 Task: Check our board.
Action: Mouse moved to (842, 557)
Screenshot: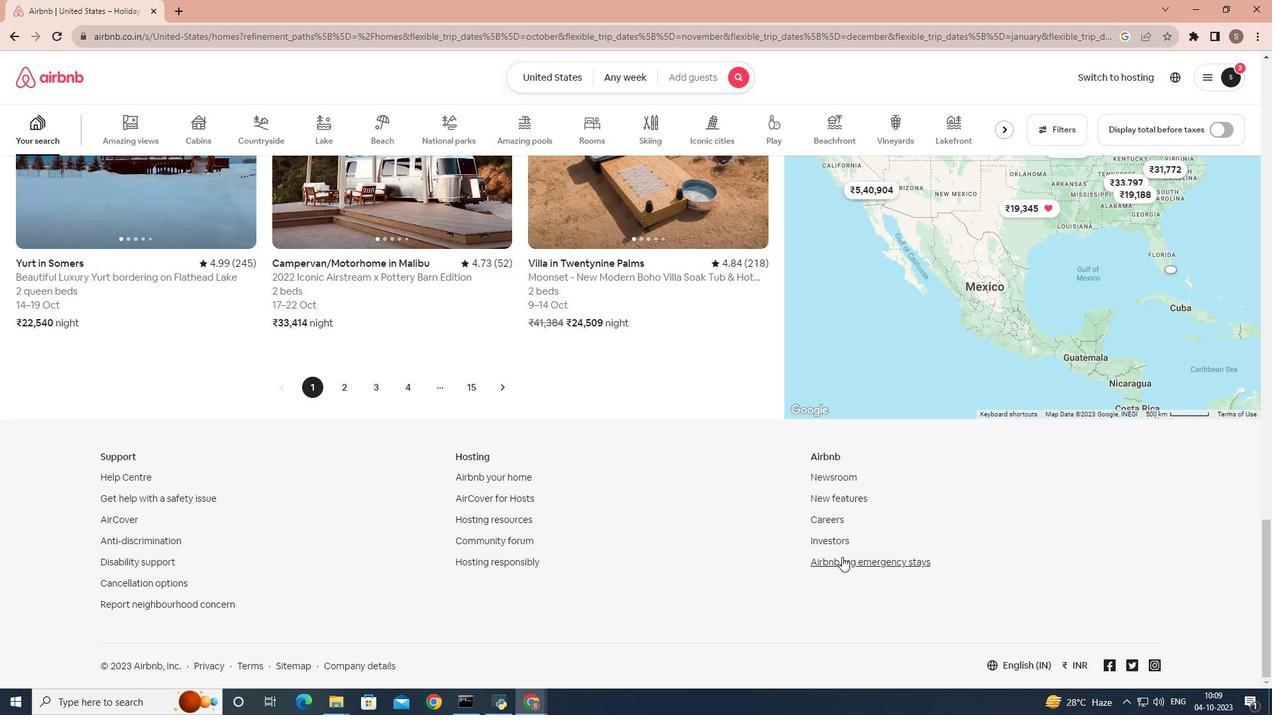 
Action: Mouse pressed left at (842, 557)
Screenshot: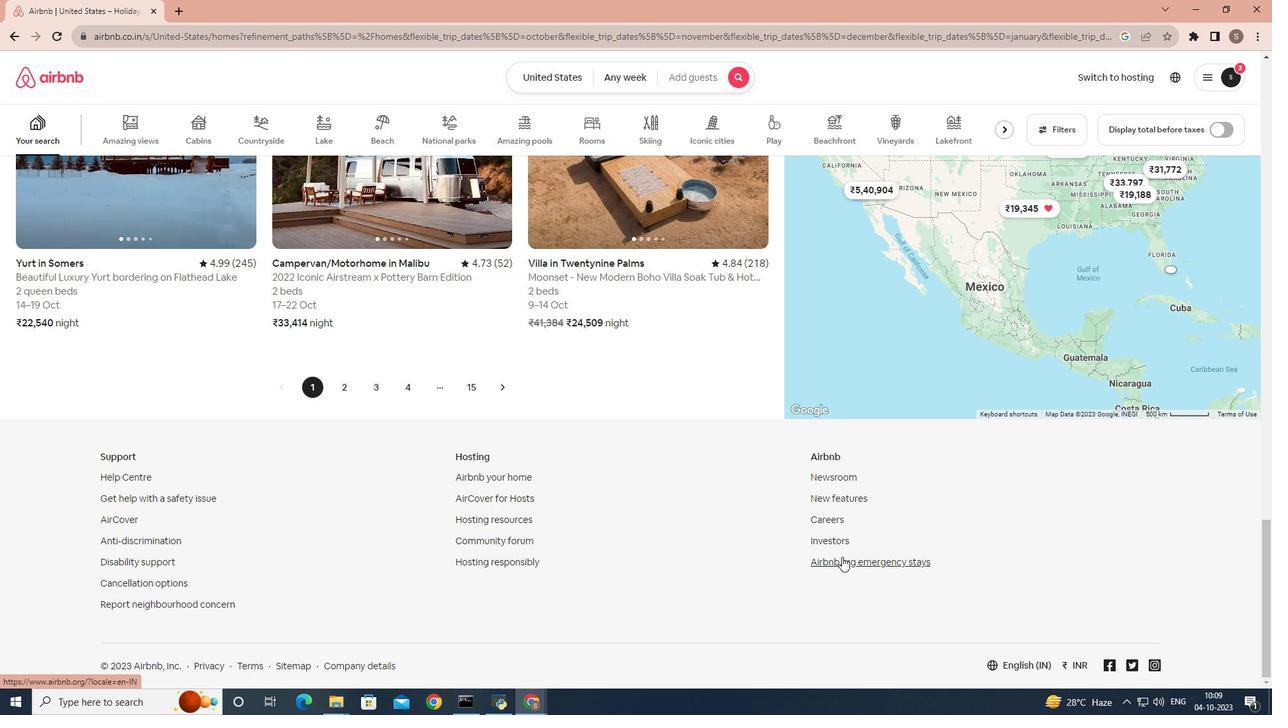 
Action: Mouse moved to (929, 254)
Screenshot: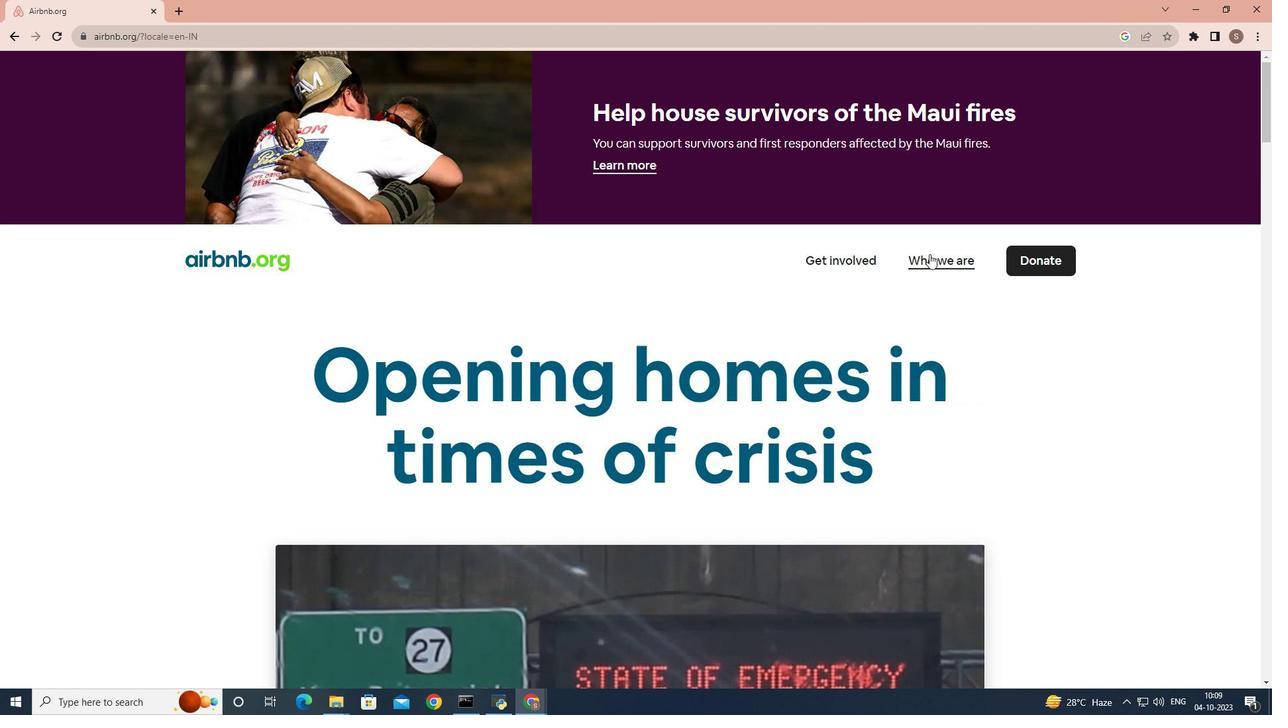 
Action: Mouse pressed left at (929, 254)
Screenshot: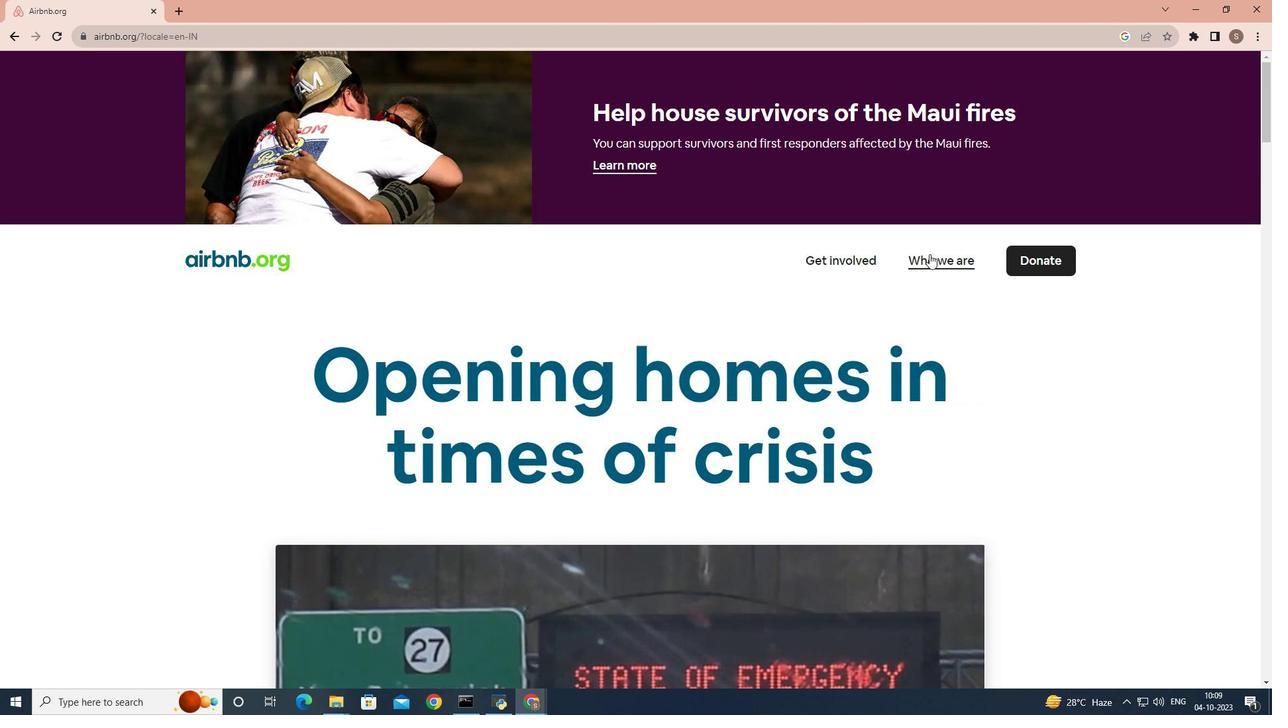 
Action: Mouse moved to (381, 433)
Screenshot: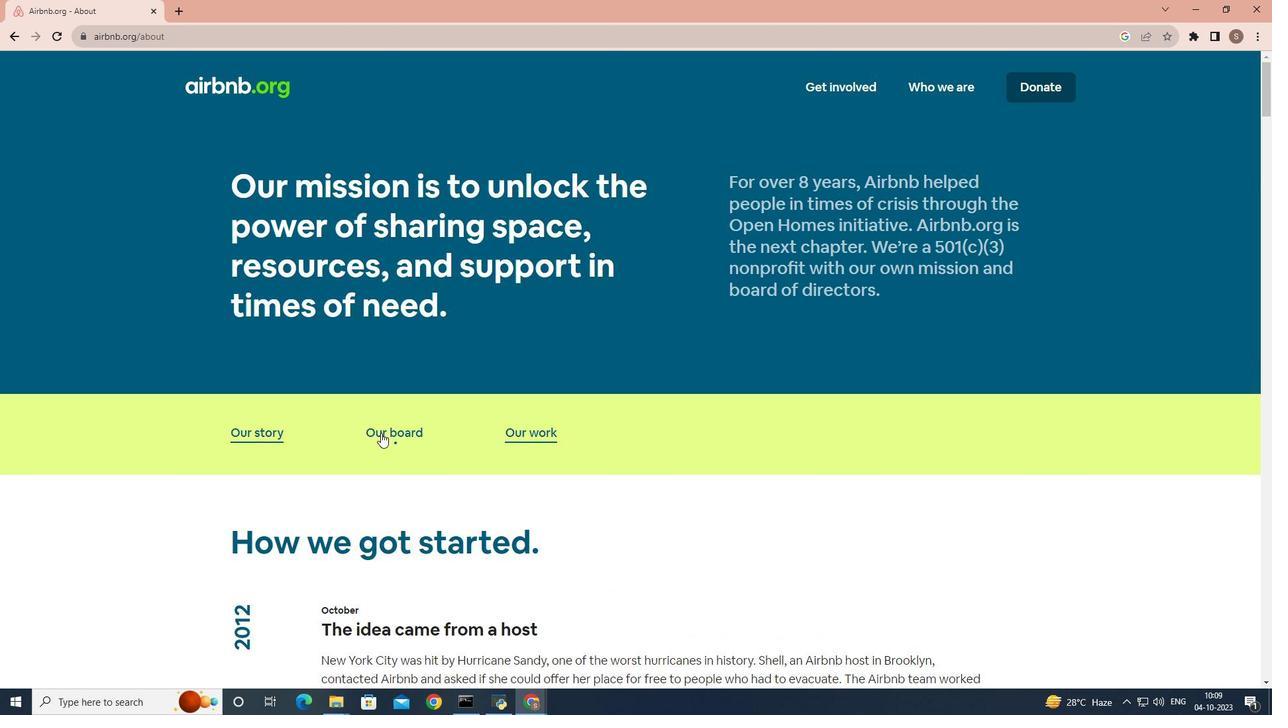 
Action: Mouse pressed left at (381, 433)
Screenshot: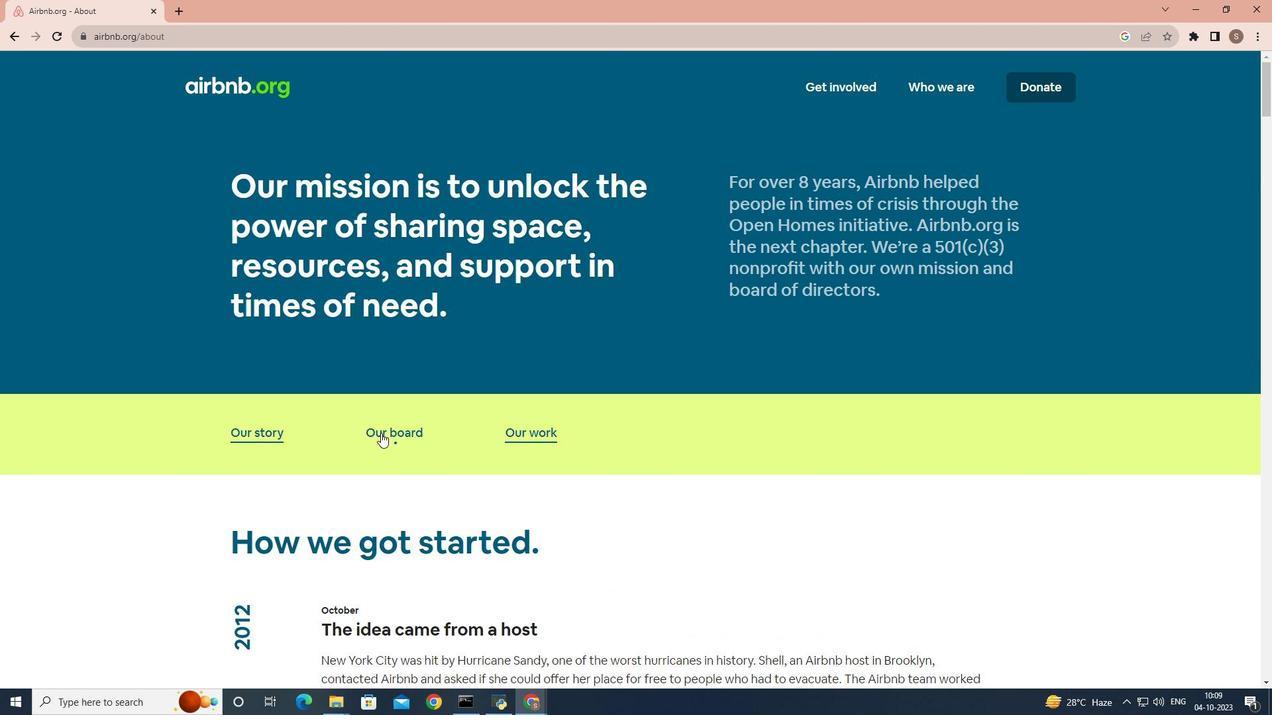 
Action: Mouse scrolled (381, 432) with delta (0, 0)
Screenshot: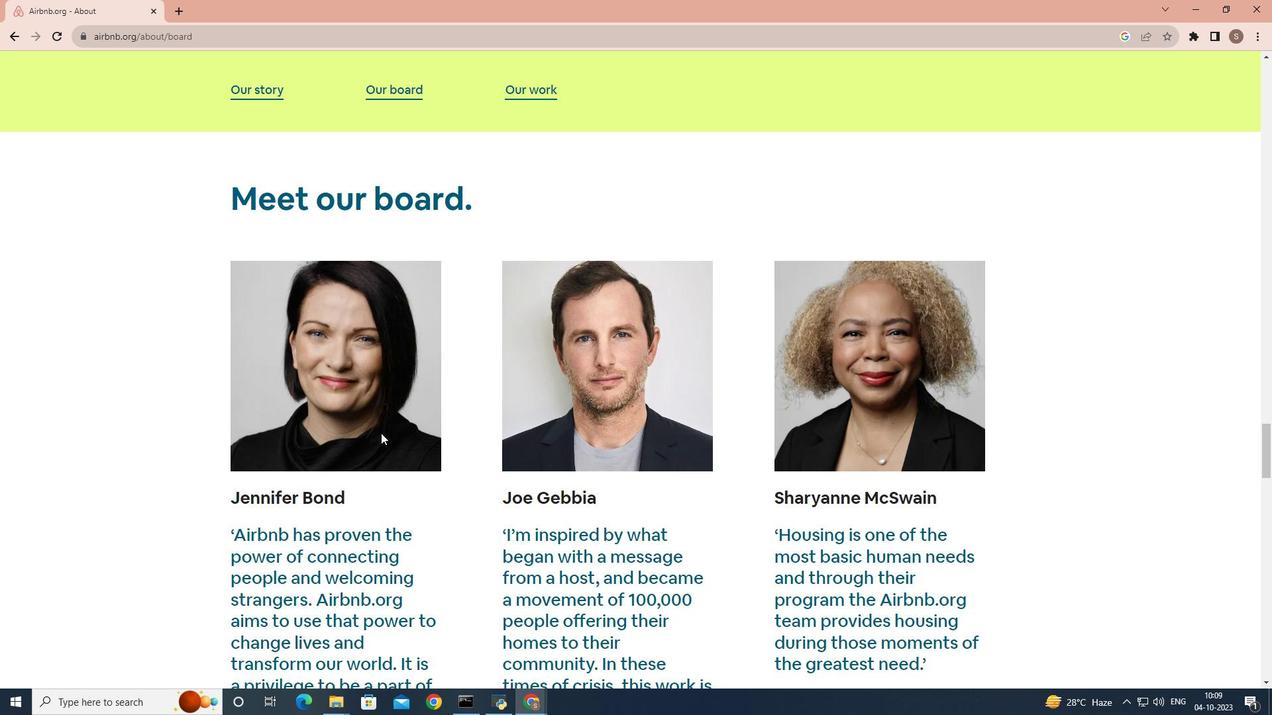 
Action: Mouse scrolled (381, 432) with delta (0, 0)
Screenshot: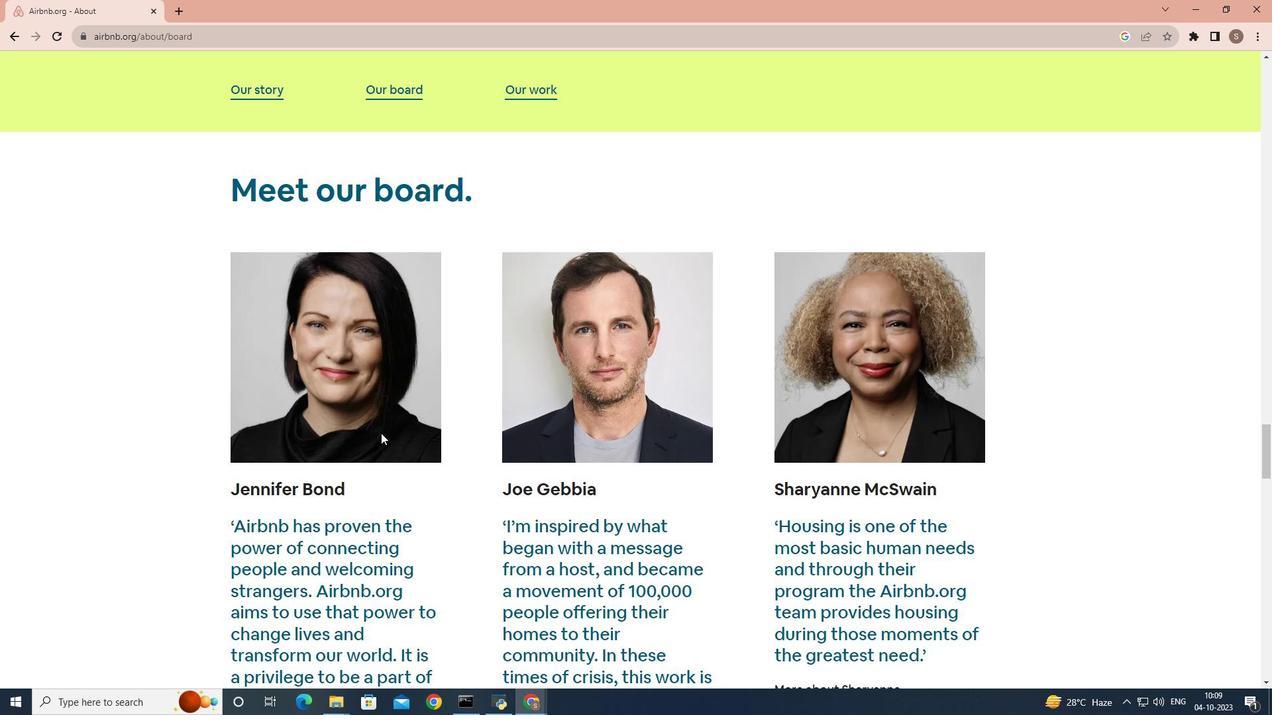 
Action: Mouse scrolled (381, 432) with delta (0, 0)
Screenshot: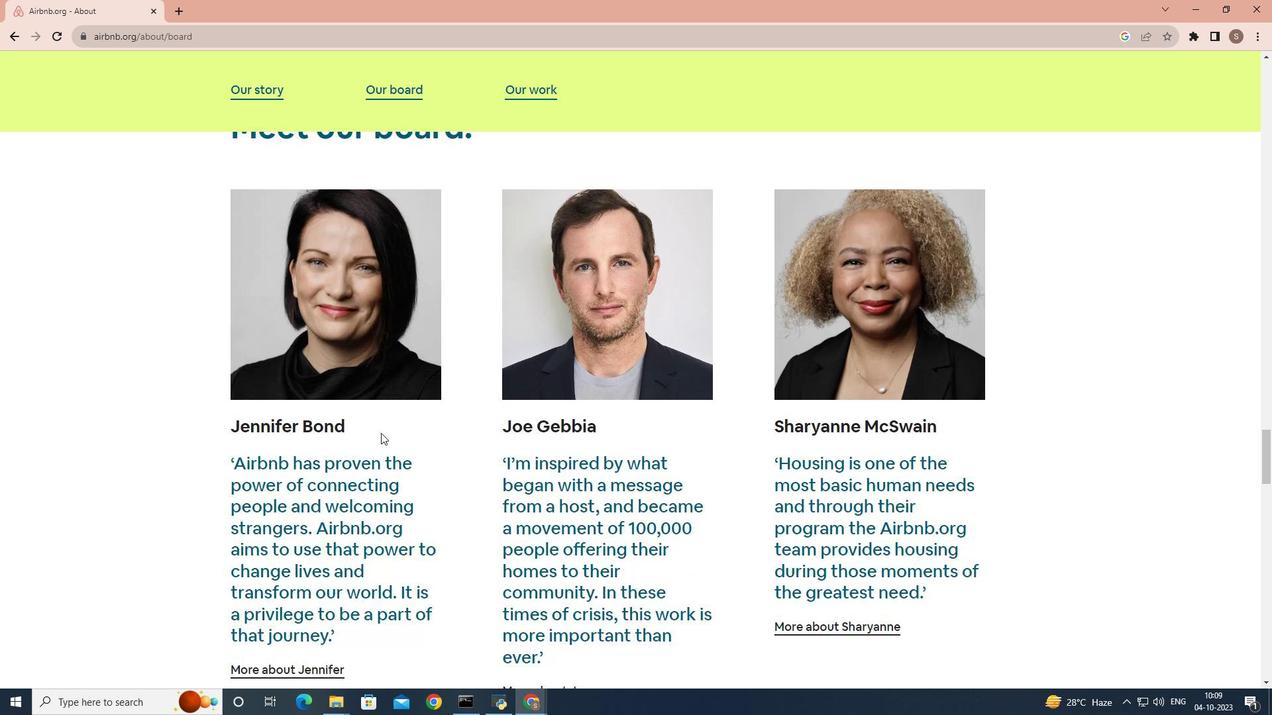 
Action: Mouse scrolled (381, 432) with delta (0, 0)
Screenshot: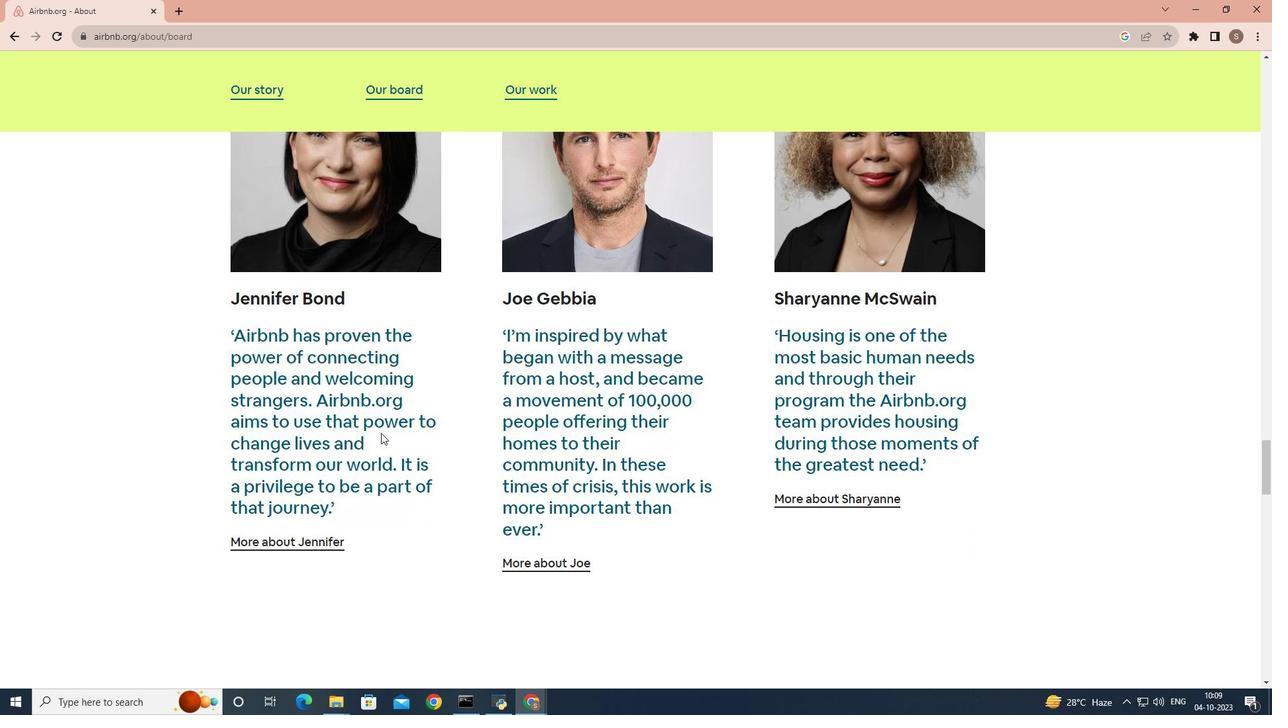 
Action: Mouse scrolled (381, 432) with delta (0, 0)
Screenshot: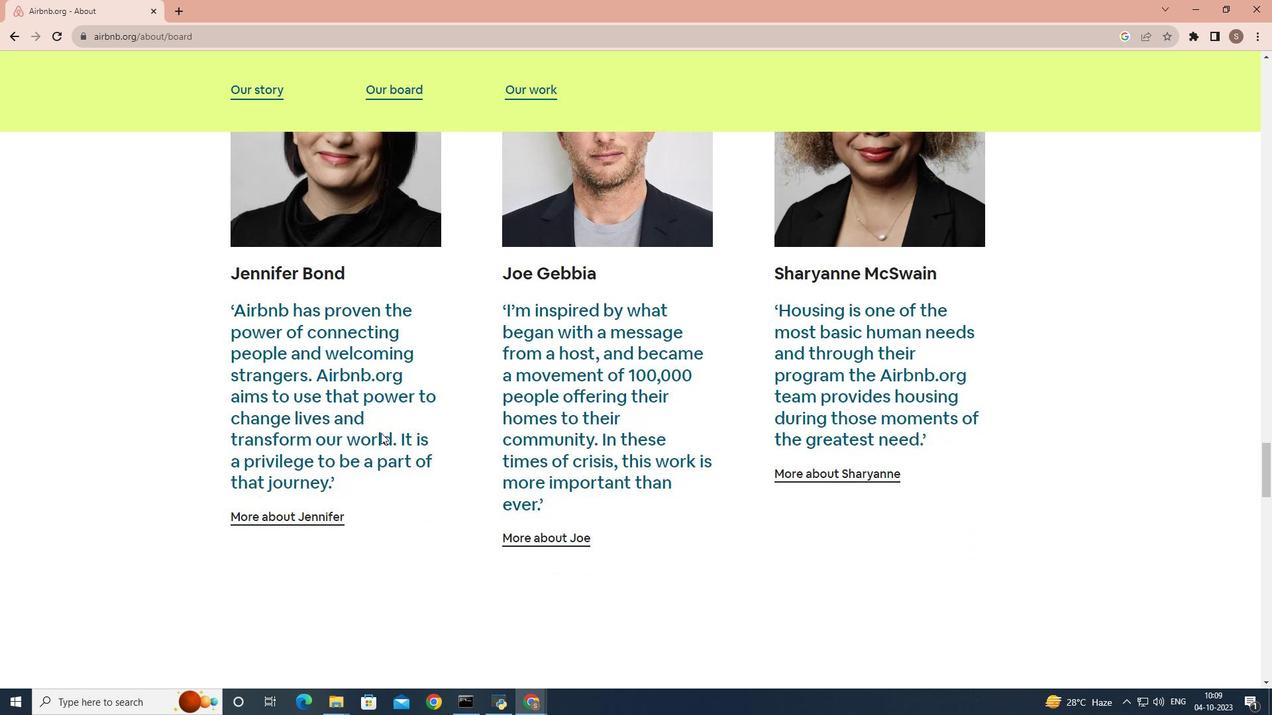 
Action: Mouse scrolled (381, 432) with delta (0, 0)
Screenshot: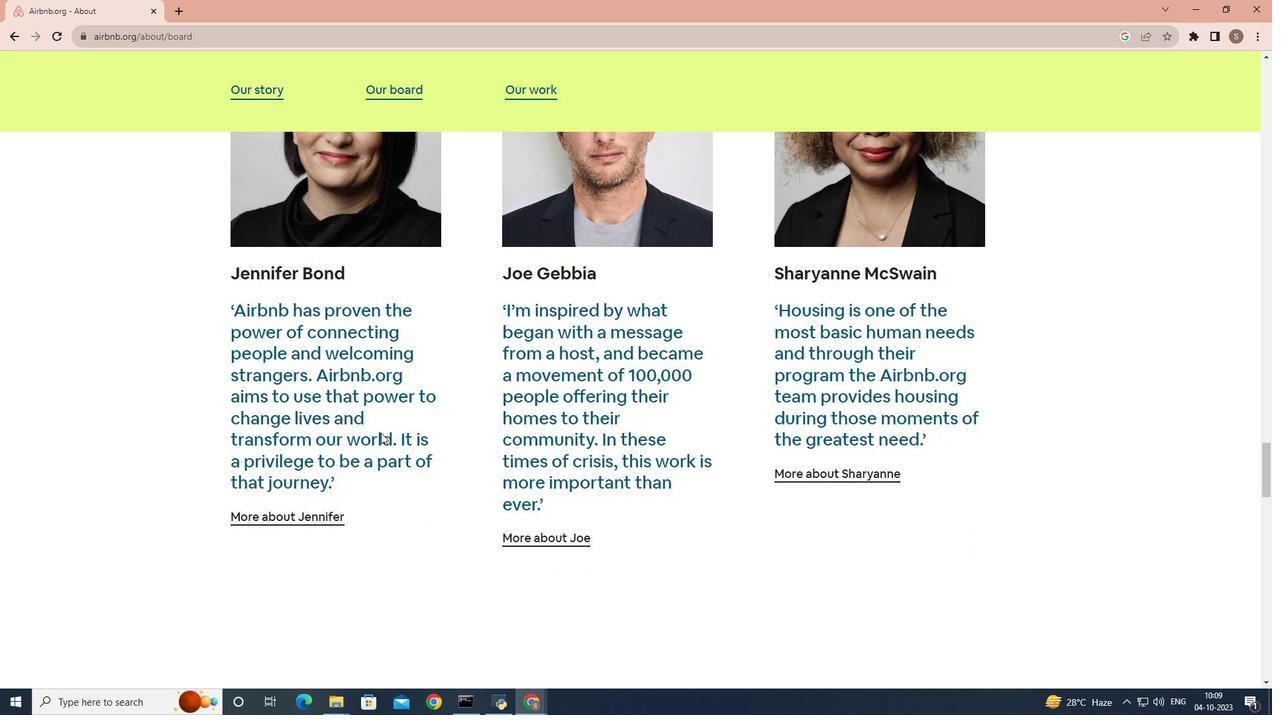 
Action: Mouse scrolled (381, 432) with delta (0, 0)
Screenshot: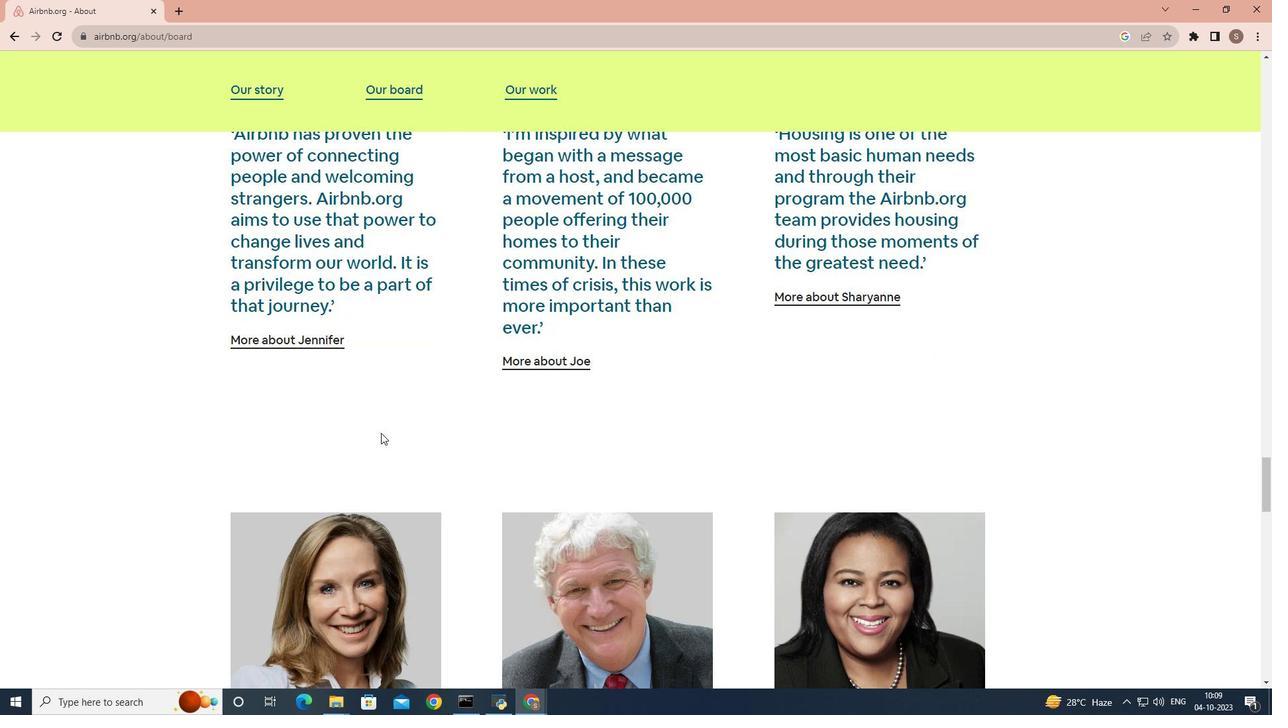 
Action: Mouse scrolled (381, 432) with delta (0, 0)
Screenshot: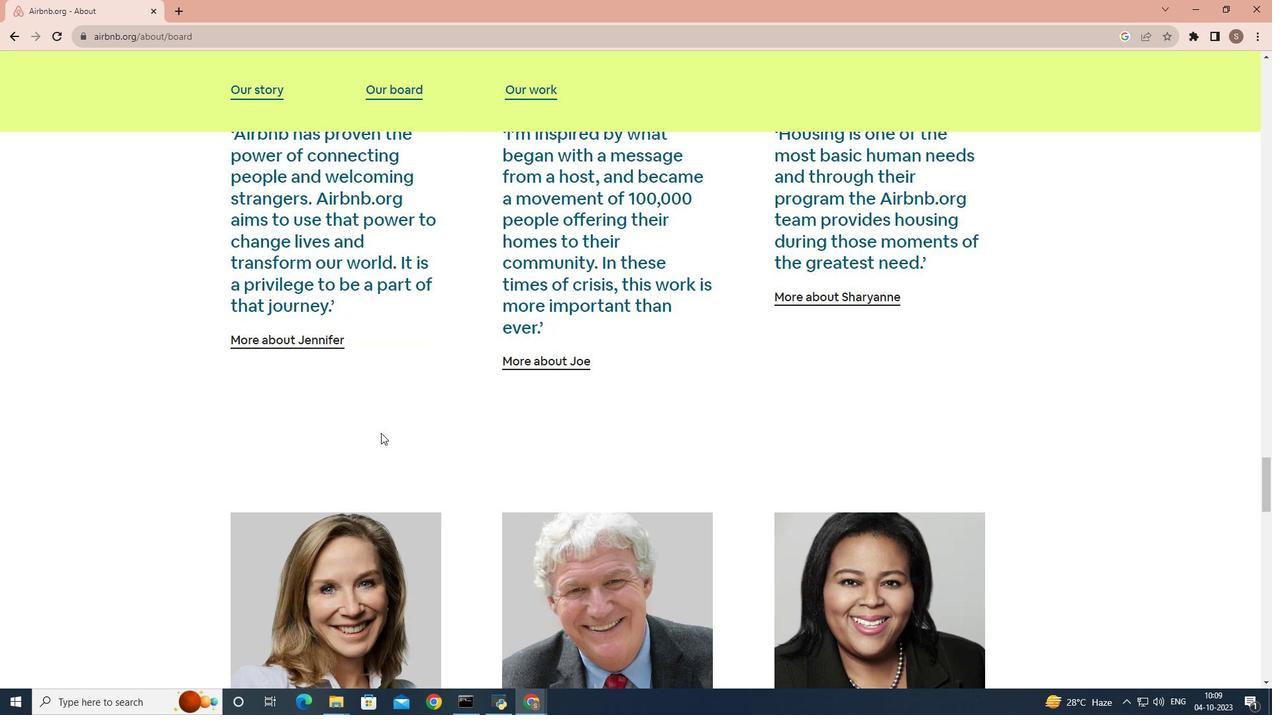 
Action: Mouse scrolled (381, 432) with delta (0, 0)
Screenshot: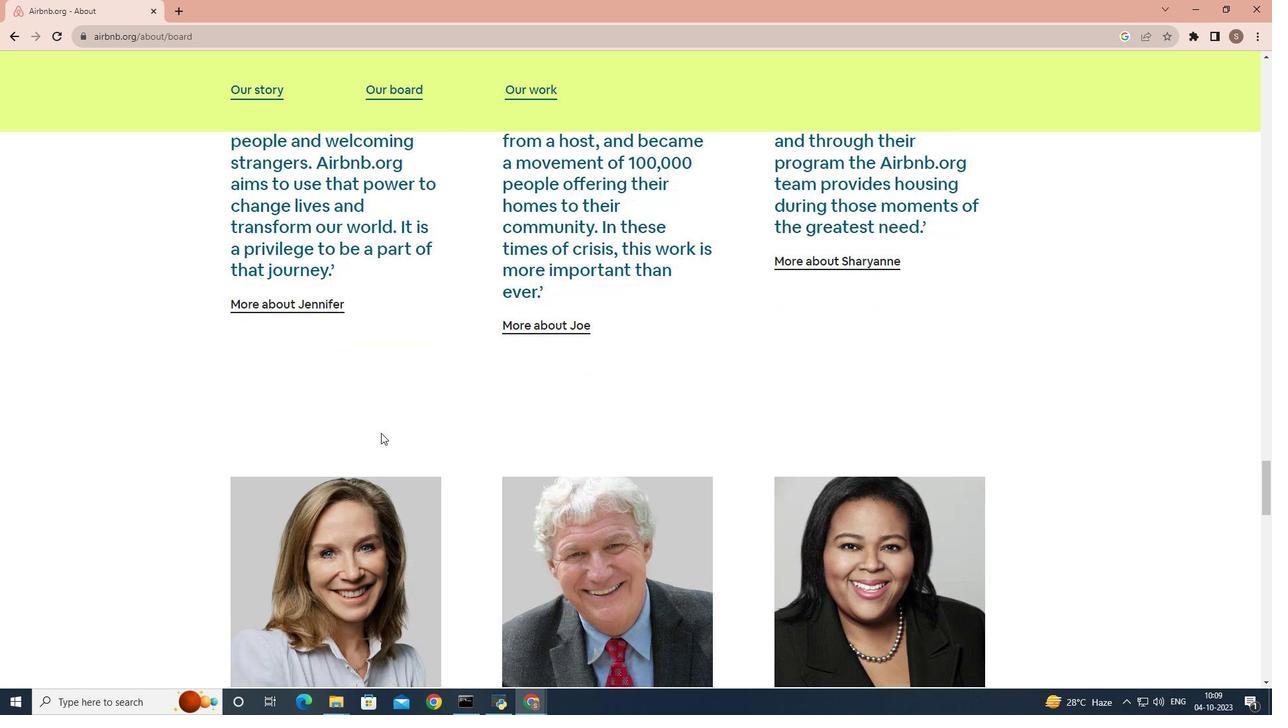 
Action: Mouse scrolled (381, 432) with delta (0, 0)
Screenshot: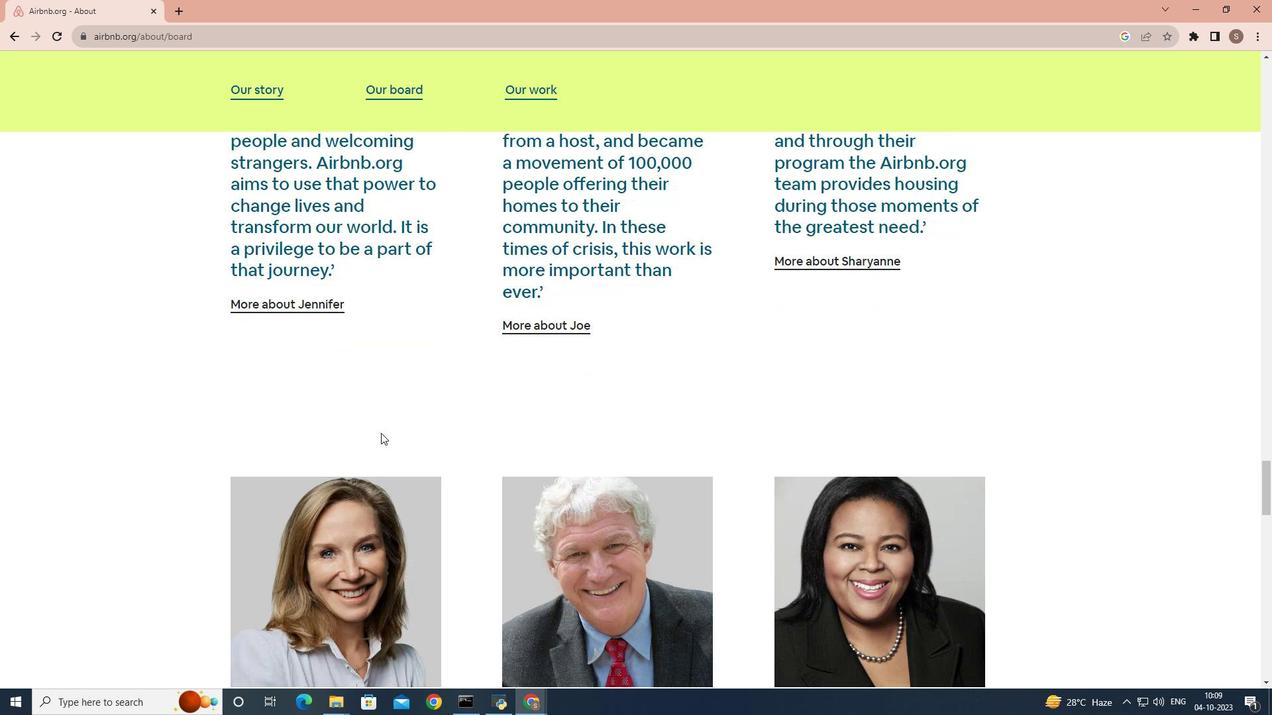 
Action: Mouse scrolled (381, 432) with delta (0, 0)
Screenshot: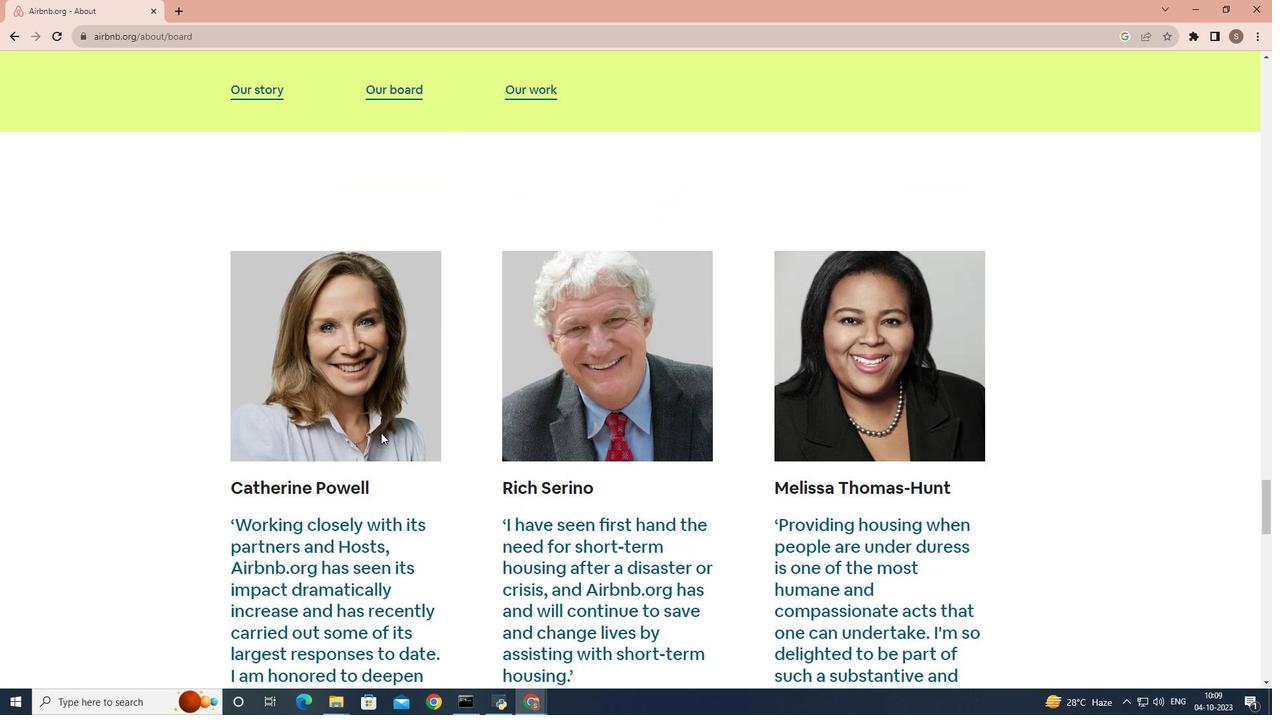 
Action: Mouse scrolled (381, 432) with delta (0, 0)
Screenshot: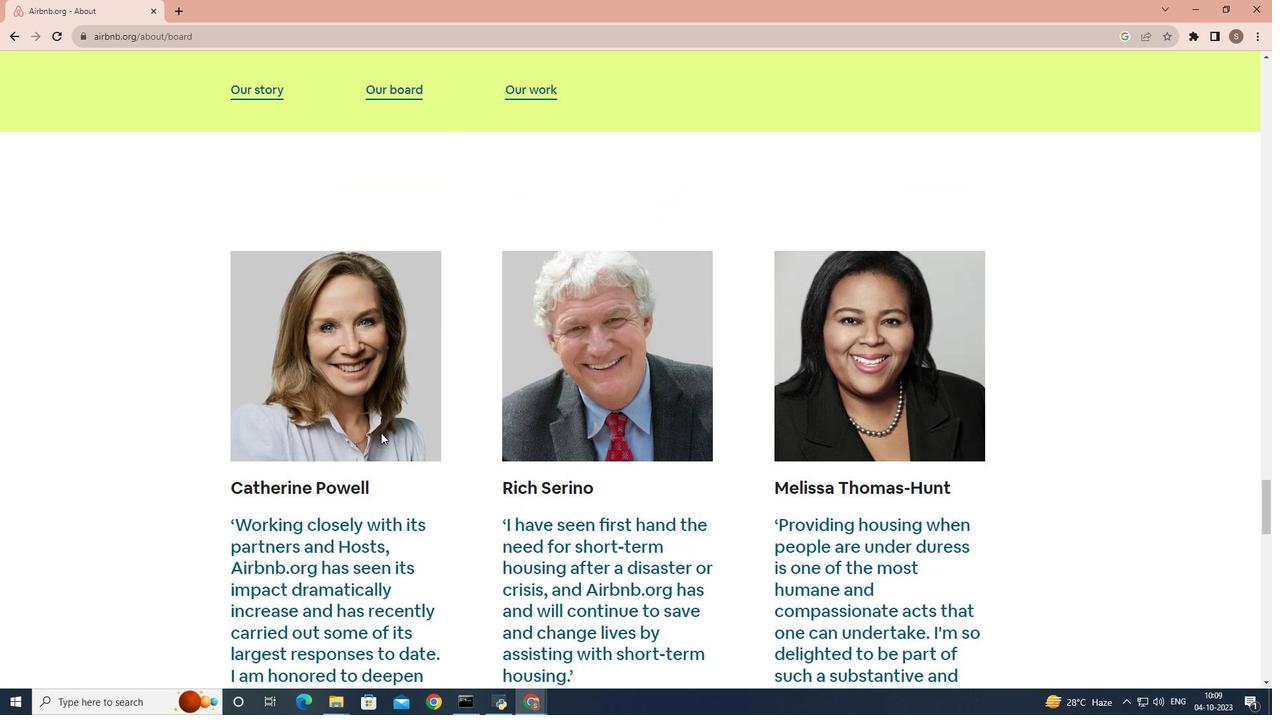 
Action: Mouse scrolled (381, 432) with delta (0, 0)
Screenshot: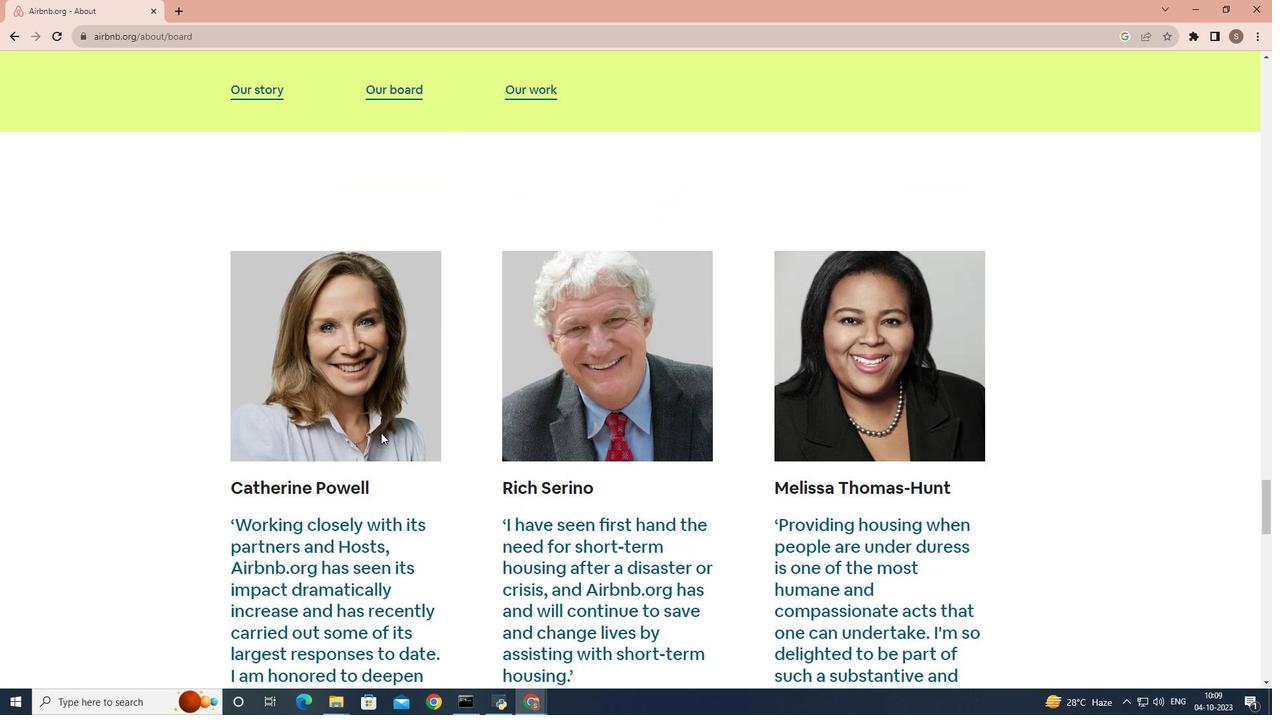 
Action: Mouse scrolled (381, 432) with delta (0, 0)
Screenshot: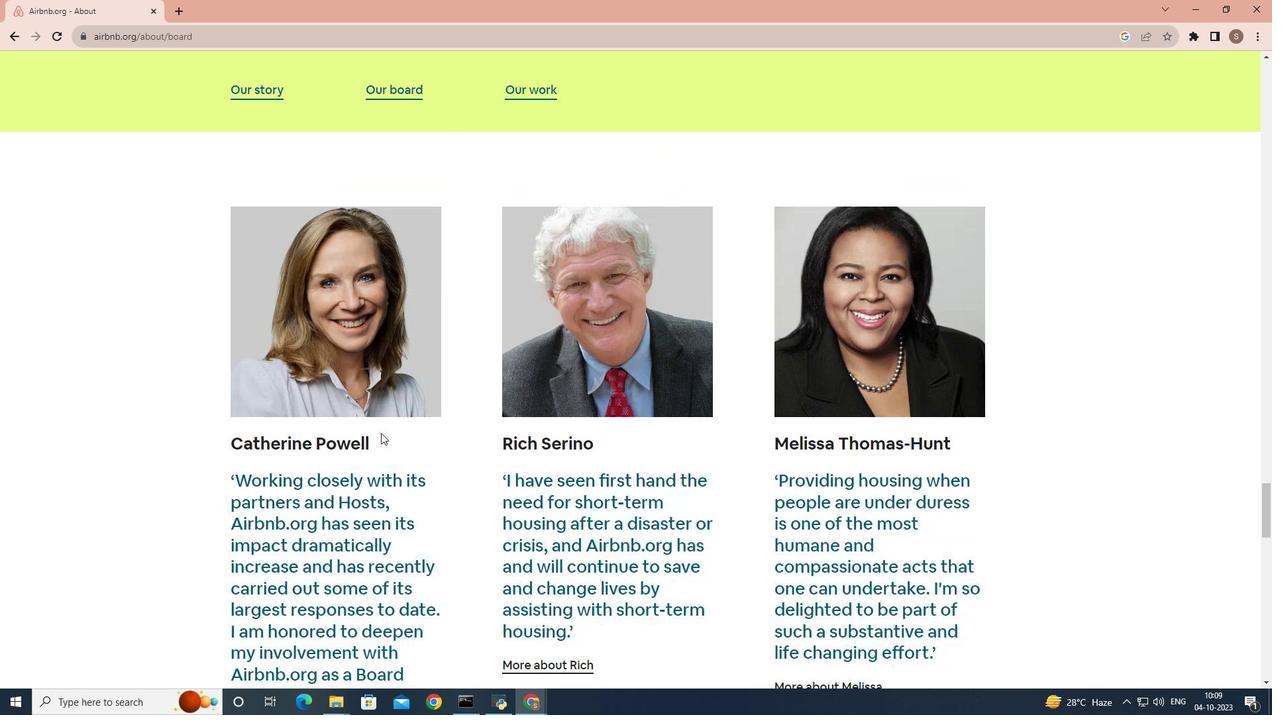 
Action: Mouse scrolled (381, 432) with delta (0, 0)
Screenshot: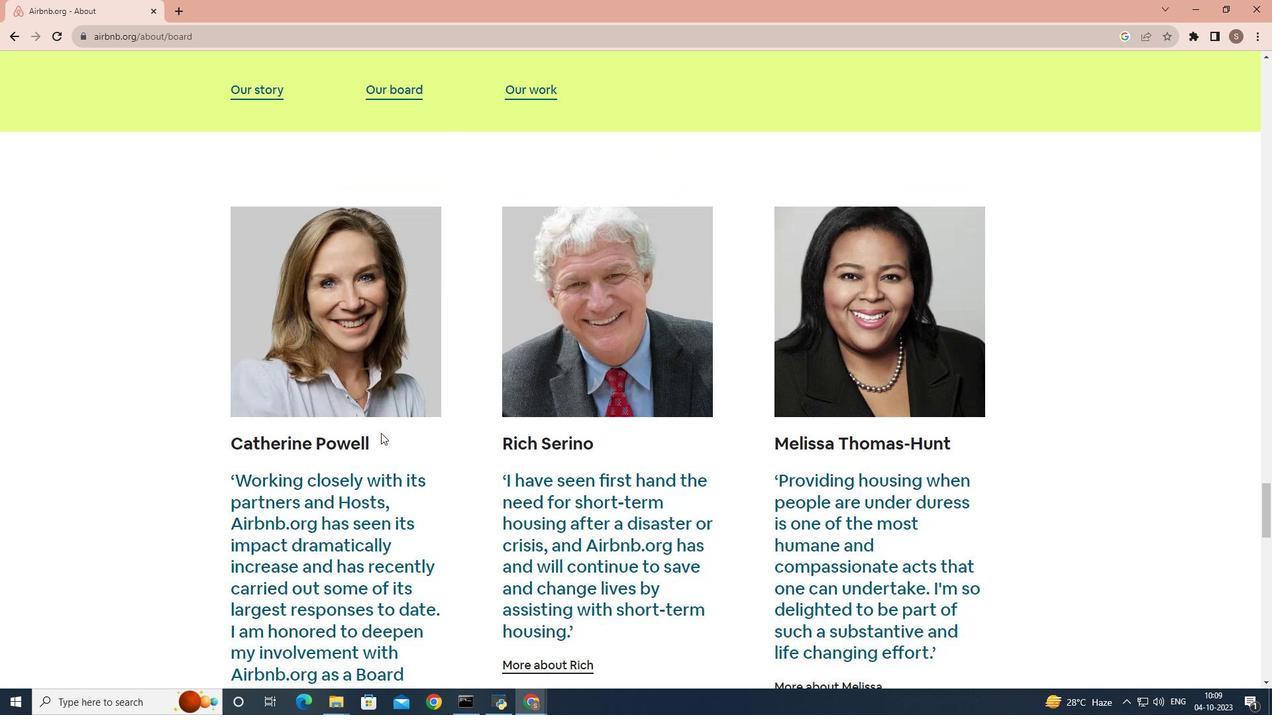 
Action: Mouse scrolled (381, 432) with delta (0, 0)
Screenshot: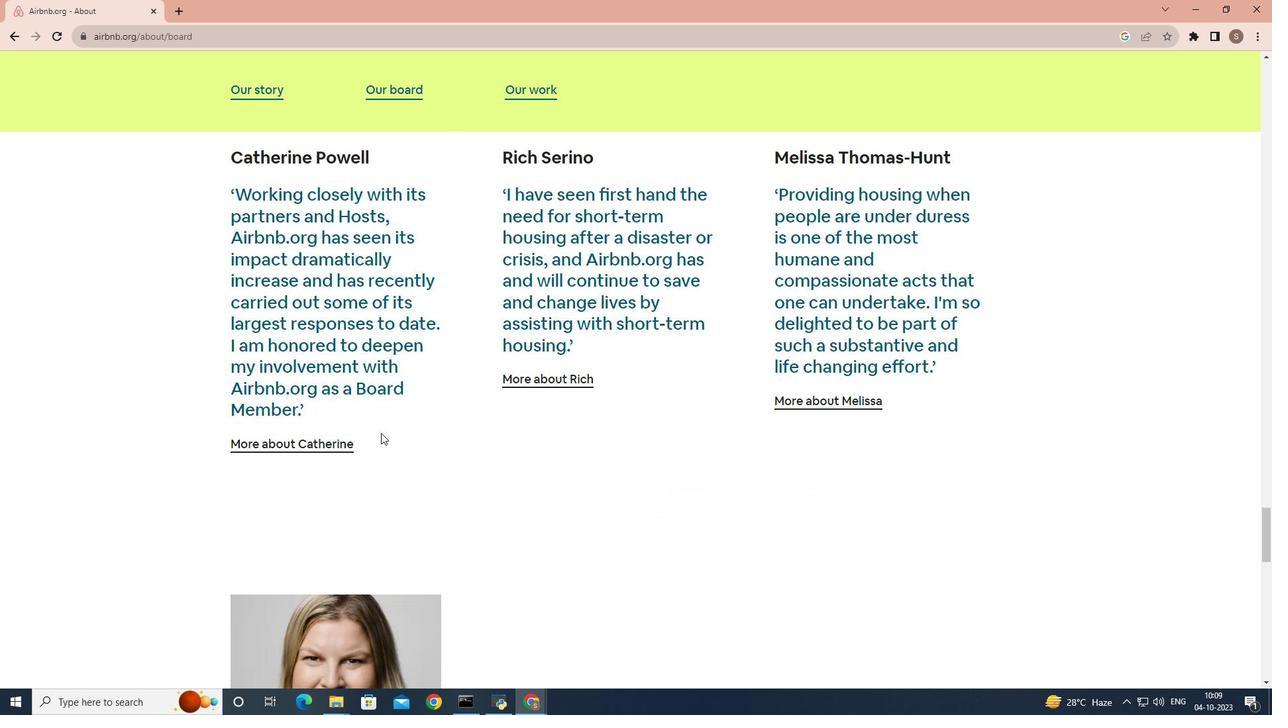 
Action: Mouse scrolled (381, 432) with delta (0, 0)
Screenshot: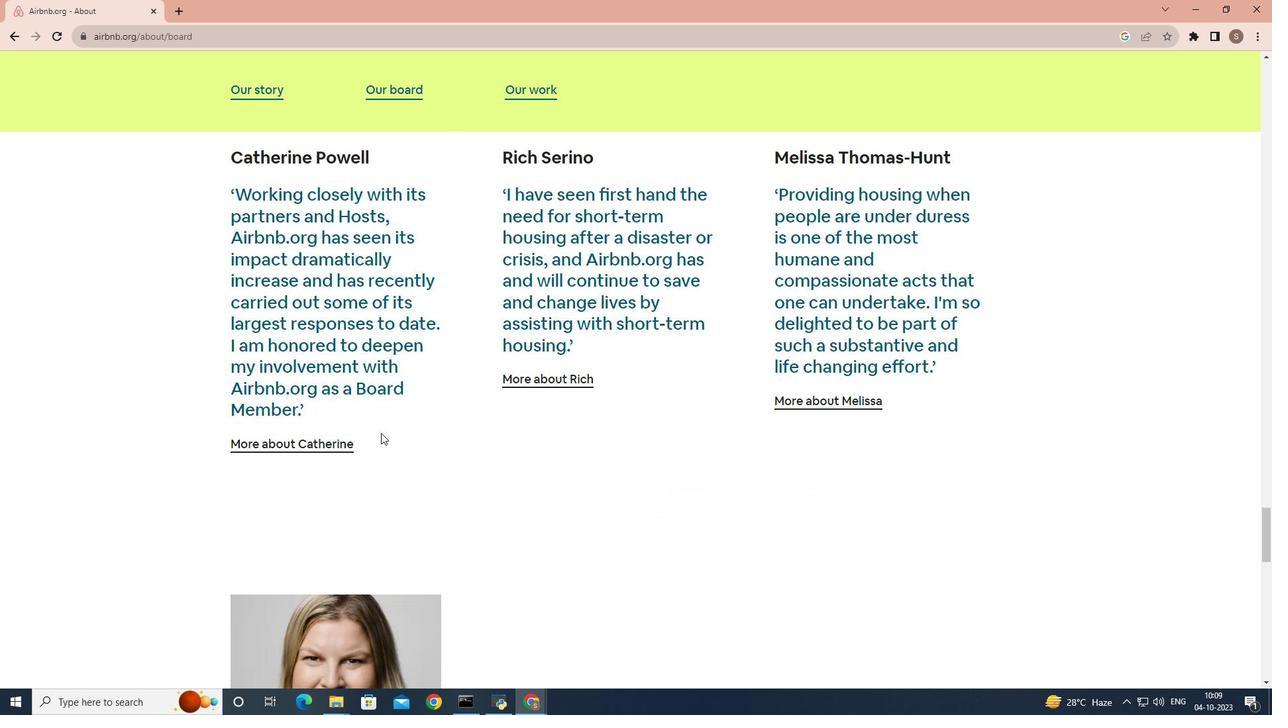 
Action: Mouse scrolled (381, 432) with delta (0, 0)
Screenshot: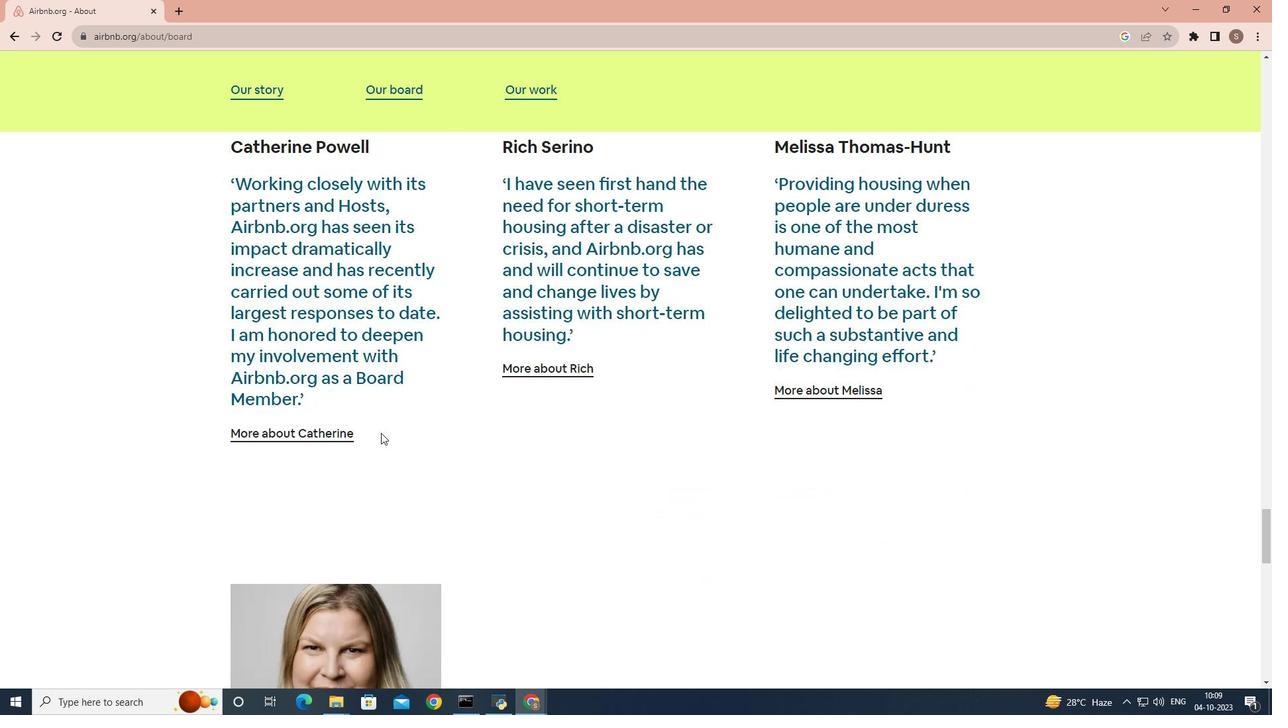 
Action: Mouse scrolled (381, 432) with delta (0, 0)
Screenshot: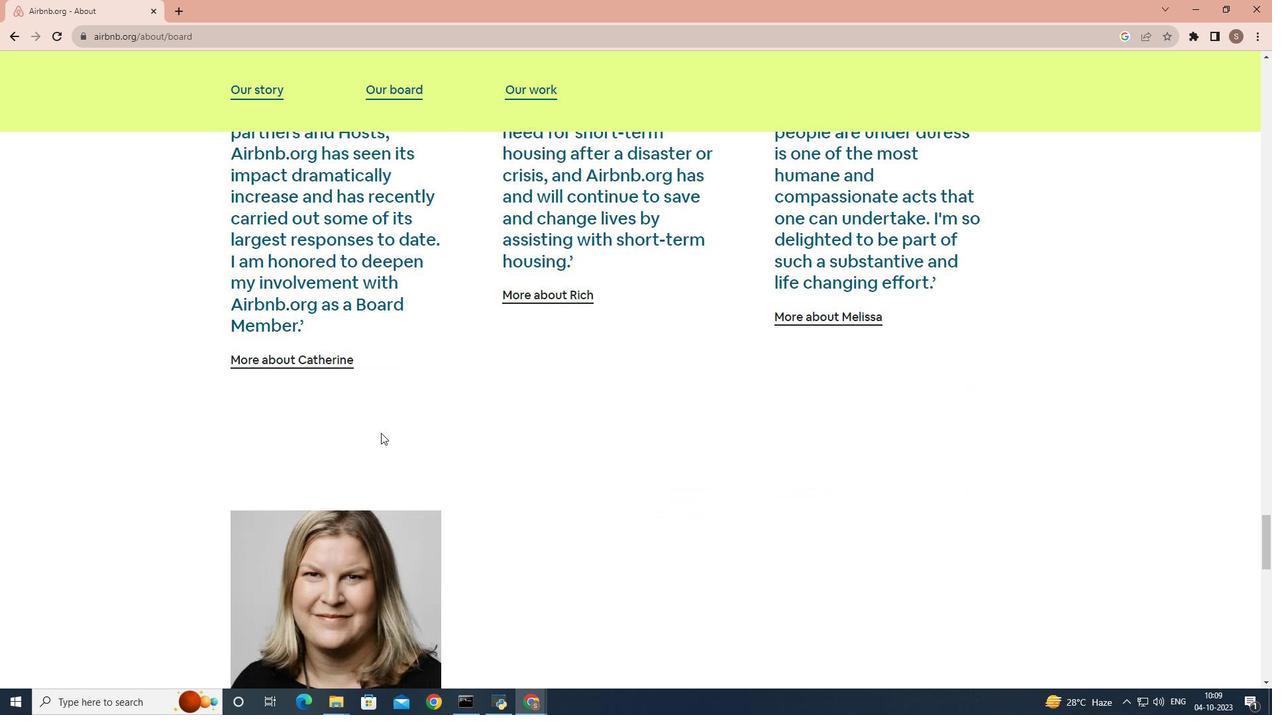 
Action: Mouse scrolled (381, 432) with delta (0, 0)
Screenshot: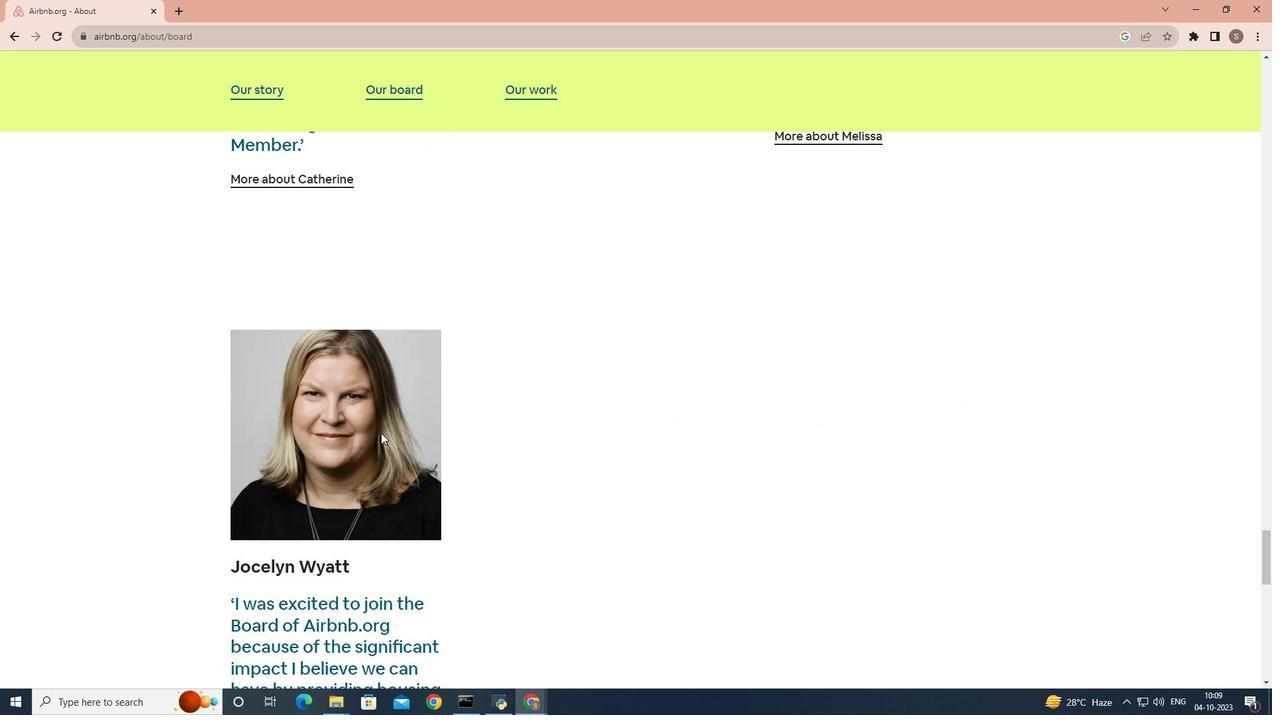 
Action: Mouse scrolled (381, 432) with delta (0, 0)
Screenshot: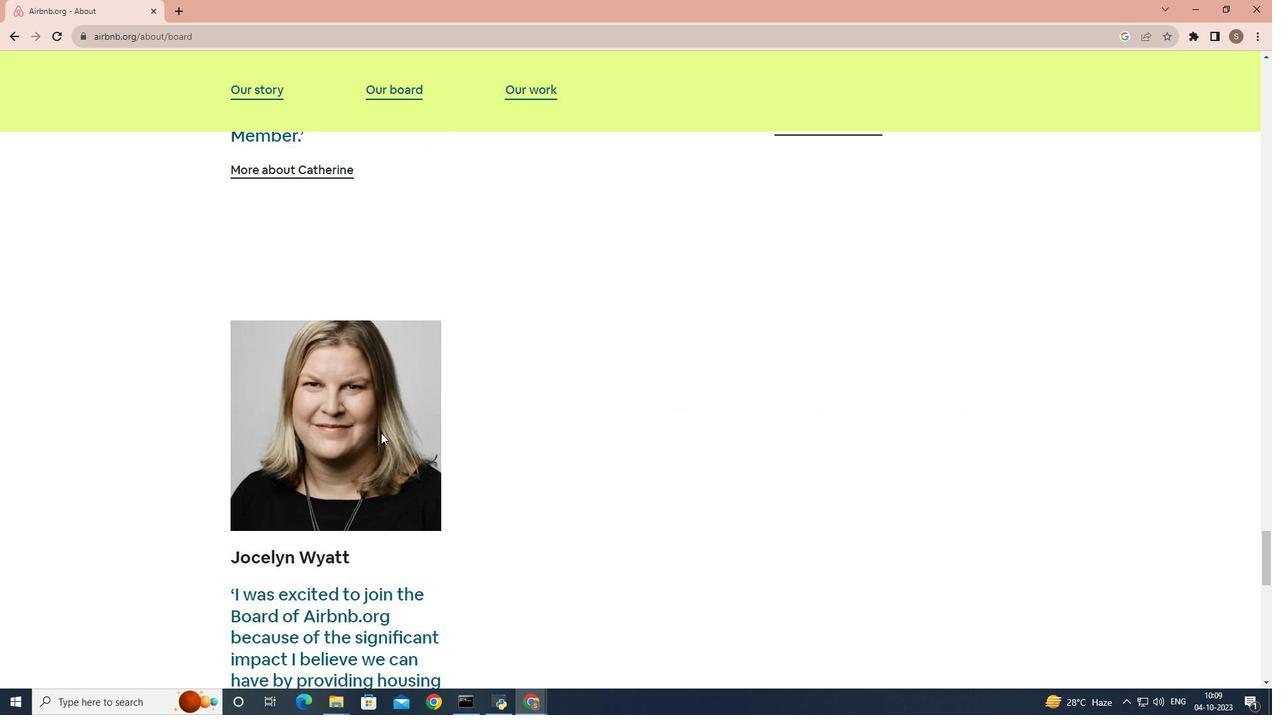 
Action: Mouse scrolled (381, 432) with delta (0, 0)
Screenshot: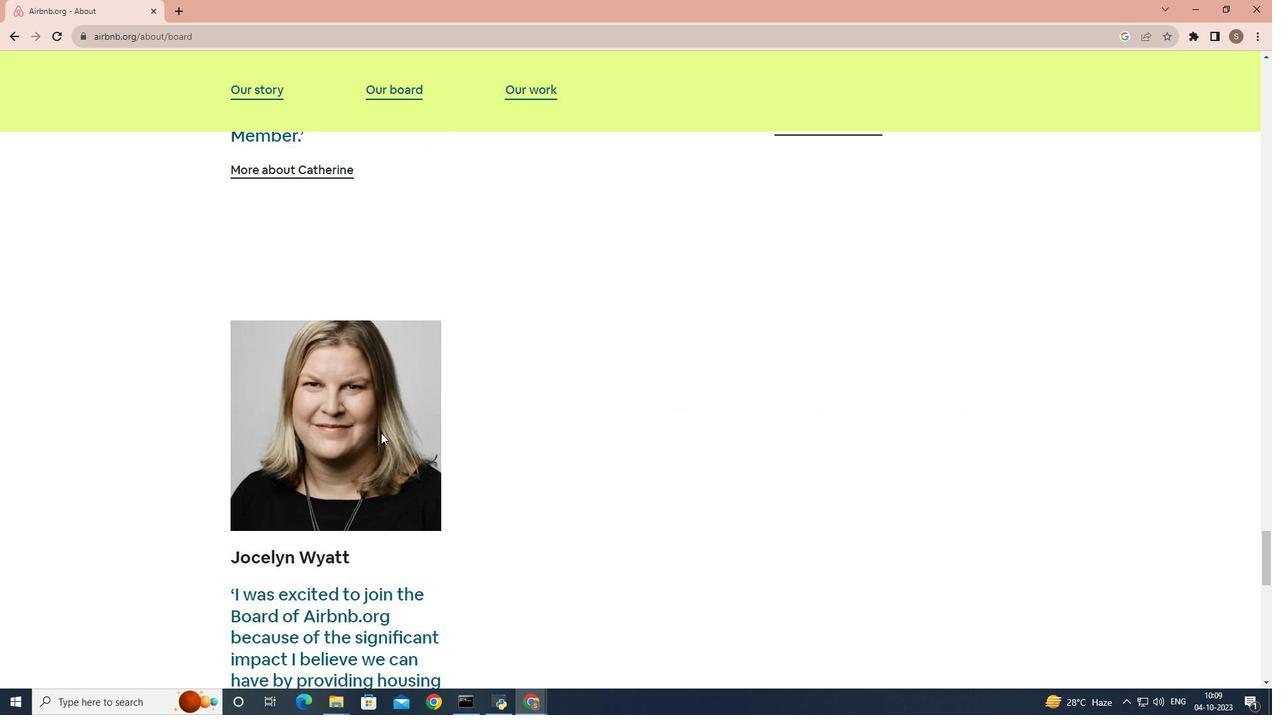 
Action: Mouse scrolled (381, 432) with delta (0, 0)
Screenshot: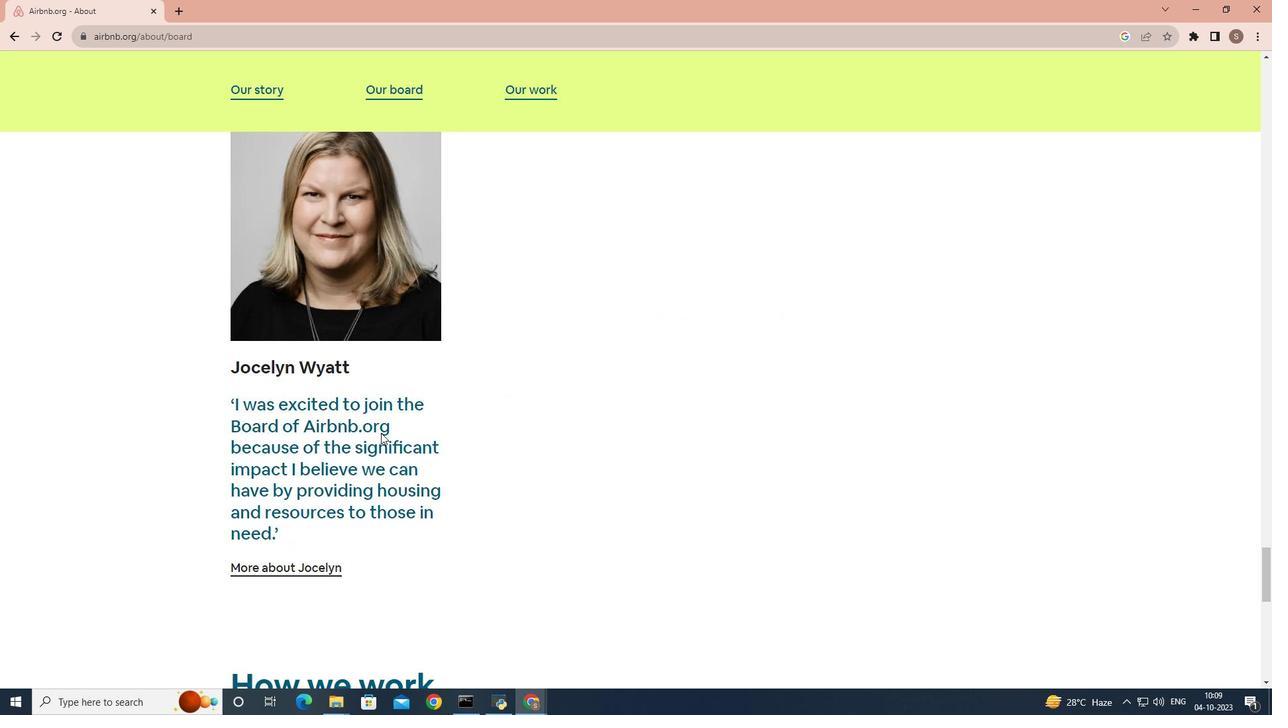 
Action: Mouse scrolled (381, 432) with delta (0, 0)
Screenshot: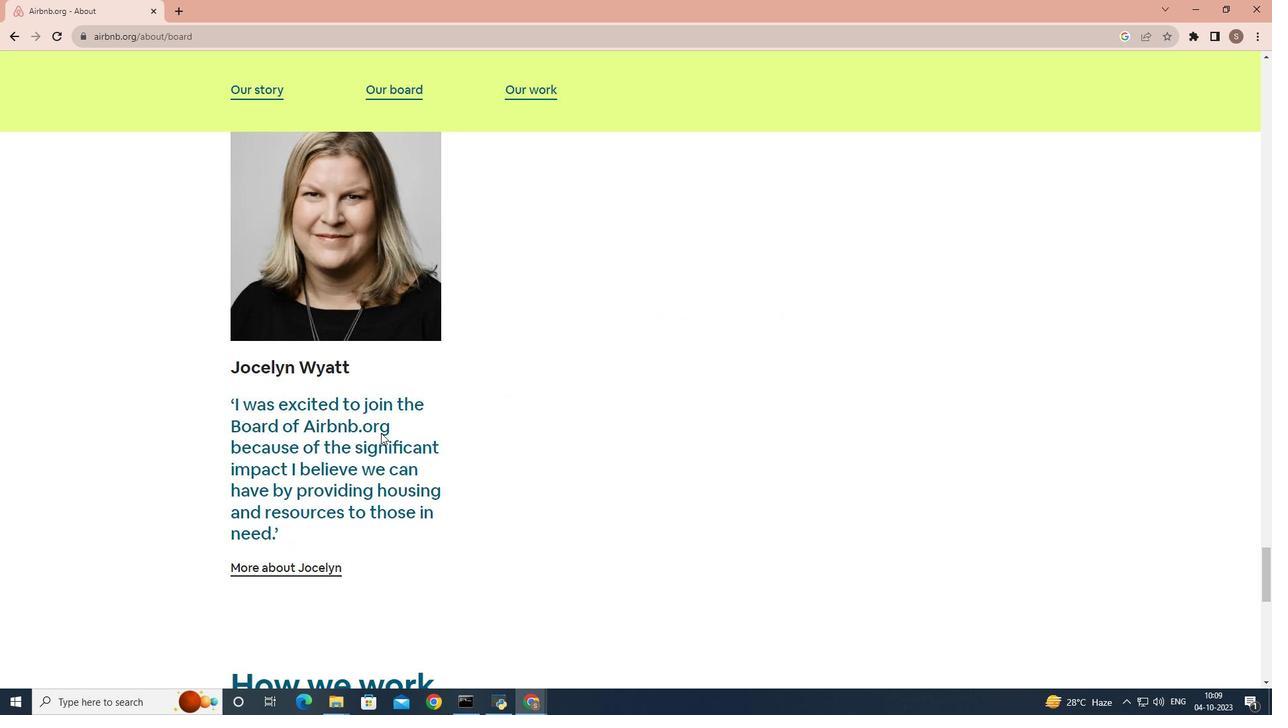 
Action: Mouse scrolled (381, 432) with delta (0, 0)
Screenshot: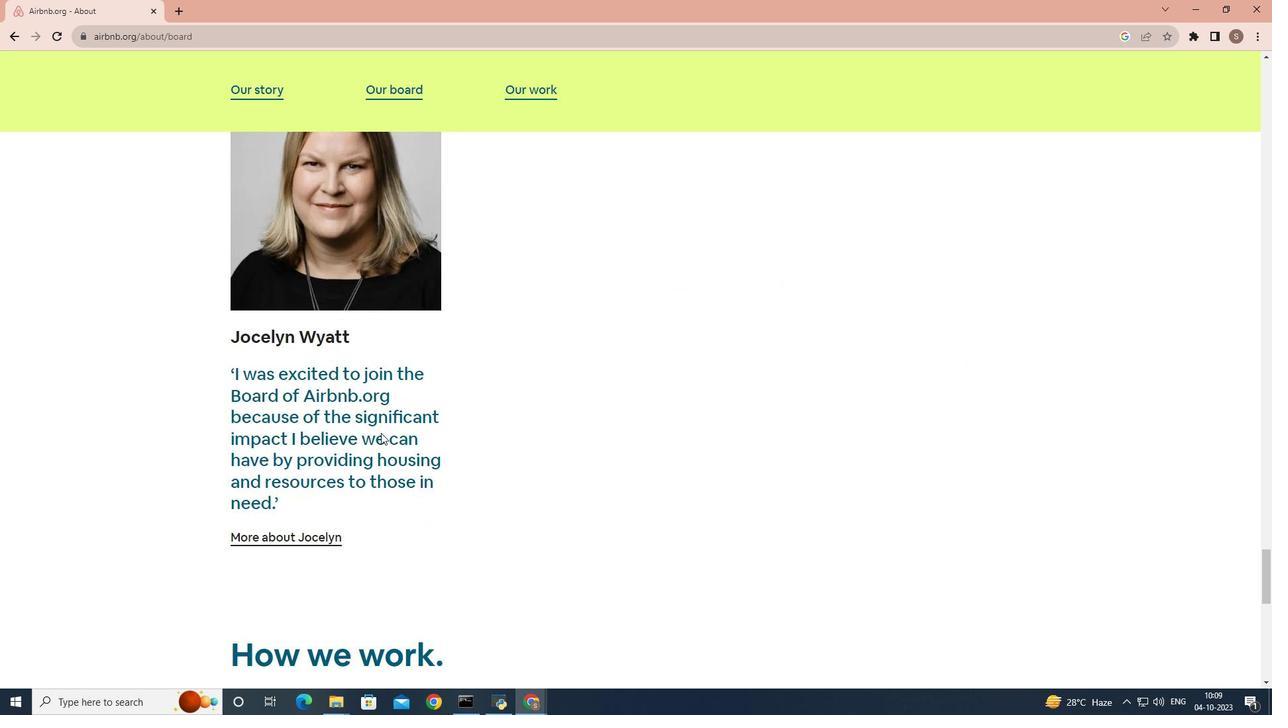 
Action: Mouse scrolled (381, 432) with delta (0, 0)
Screenshot: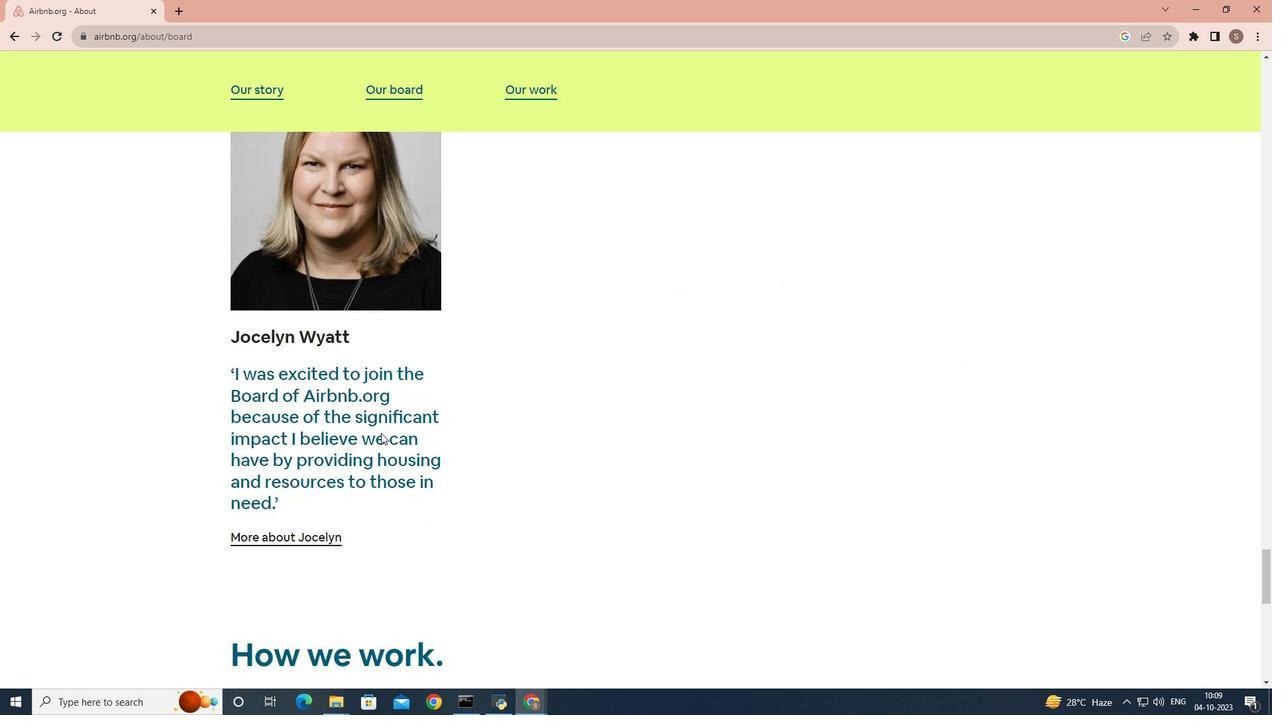 
Action: Mouse scrolled (381, 432) with delta (0, 0)
Screenshot: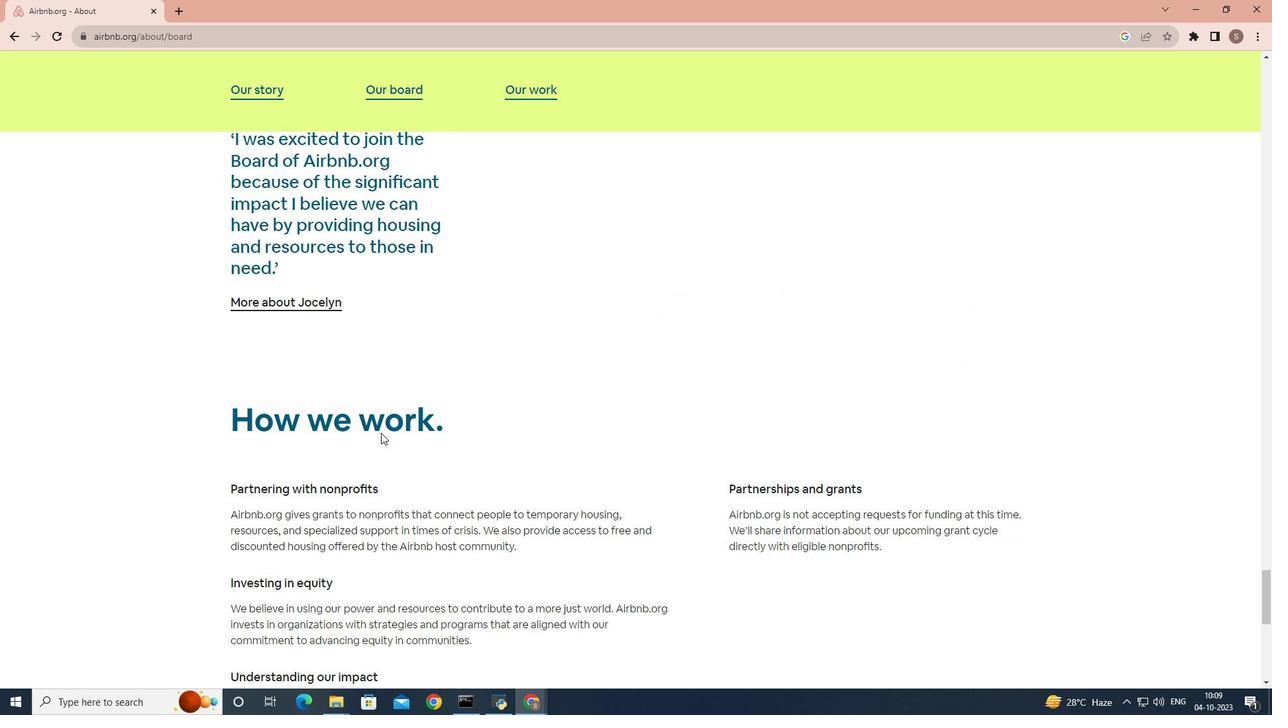 
Action: Mouse scrolled (381, 432) with delta (0, 0)
Screenshot: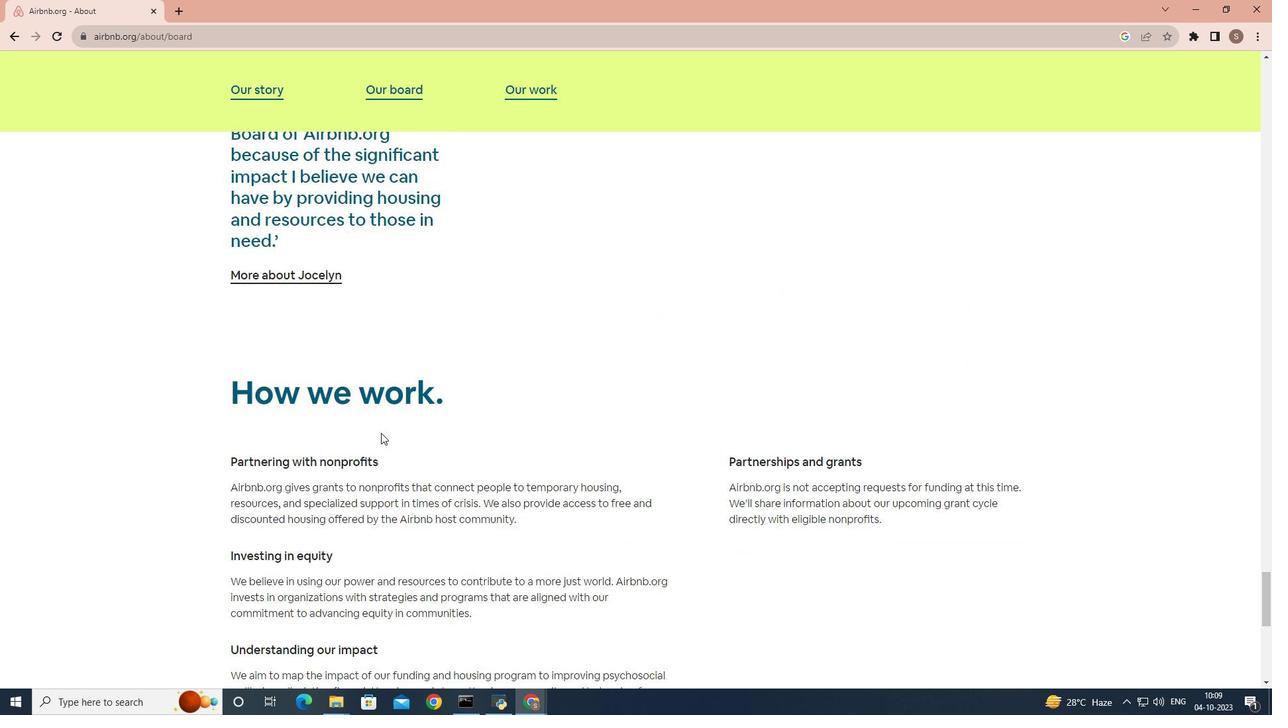 
Action: Mouse scrolled (381, 432) with delta (0, 0)
Screenshot: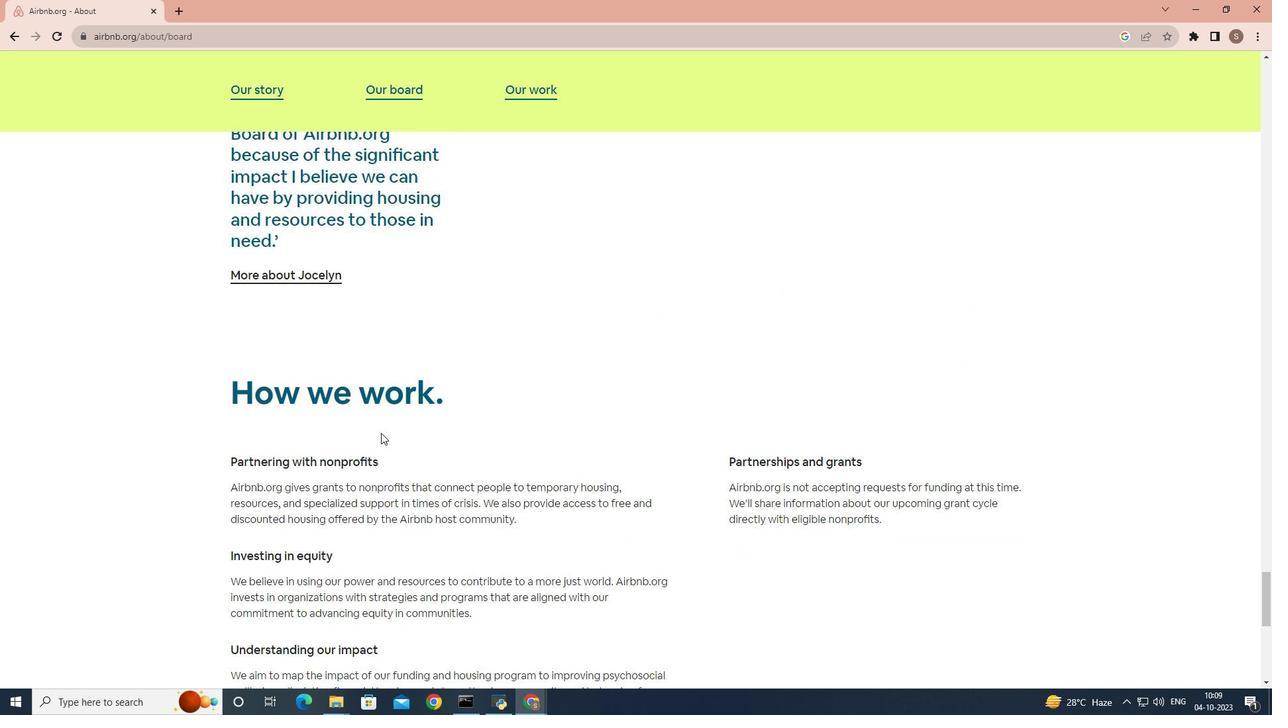 
Action: Mouse scrolled (381, 432) with delta (0, 0)
Screenshot: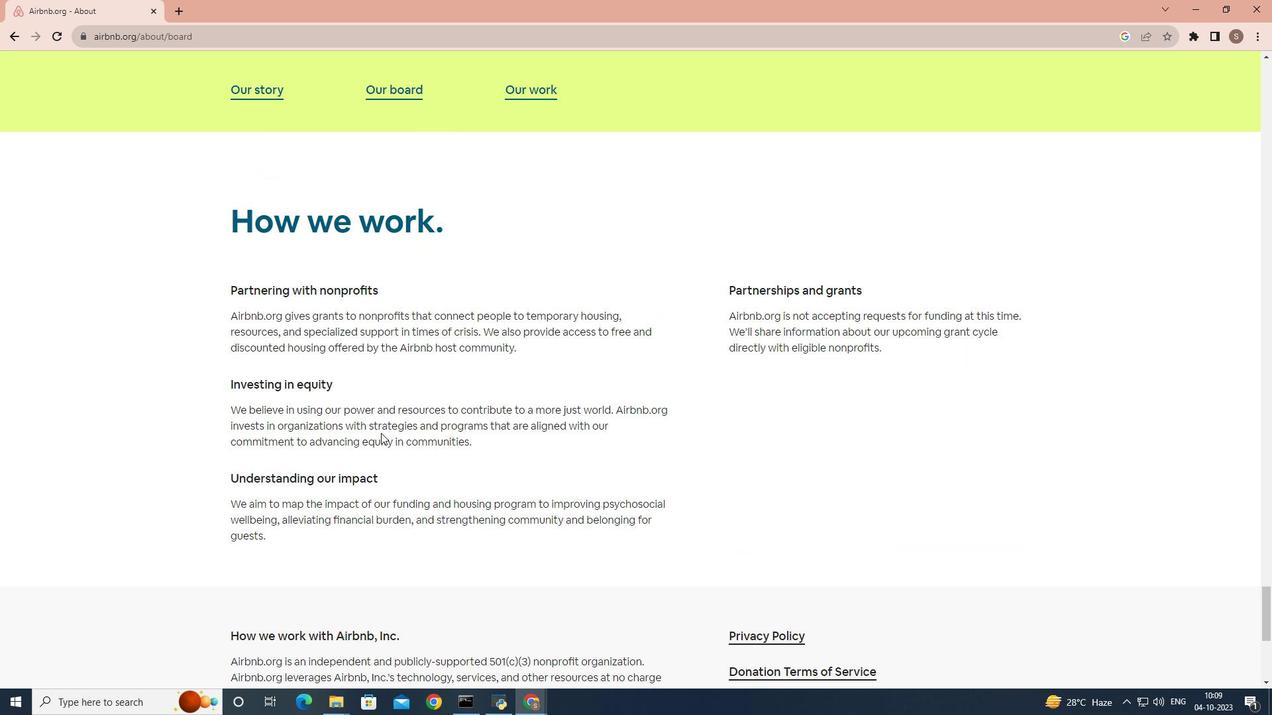 
Action: Mouse scrolled (381, 432) with delta (0, 0)
Screenshot: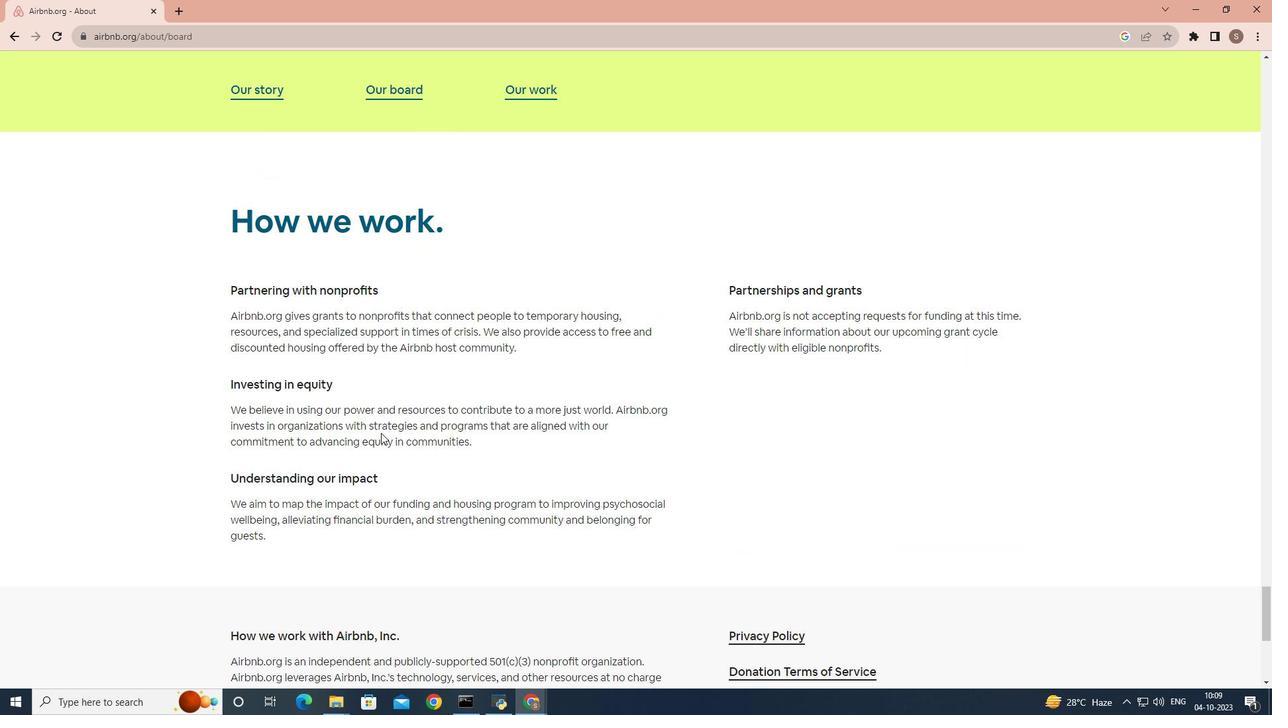 
Action: Mouse scrolled (381, 432) with delta (0, 0)
Screenshot: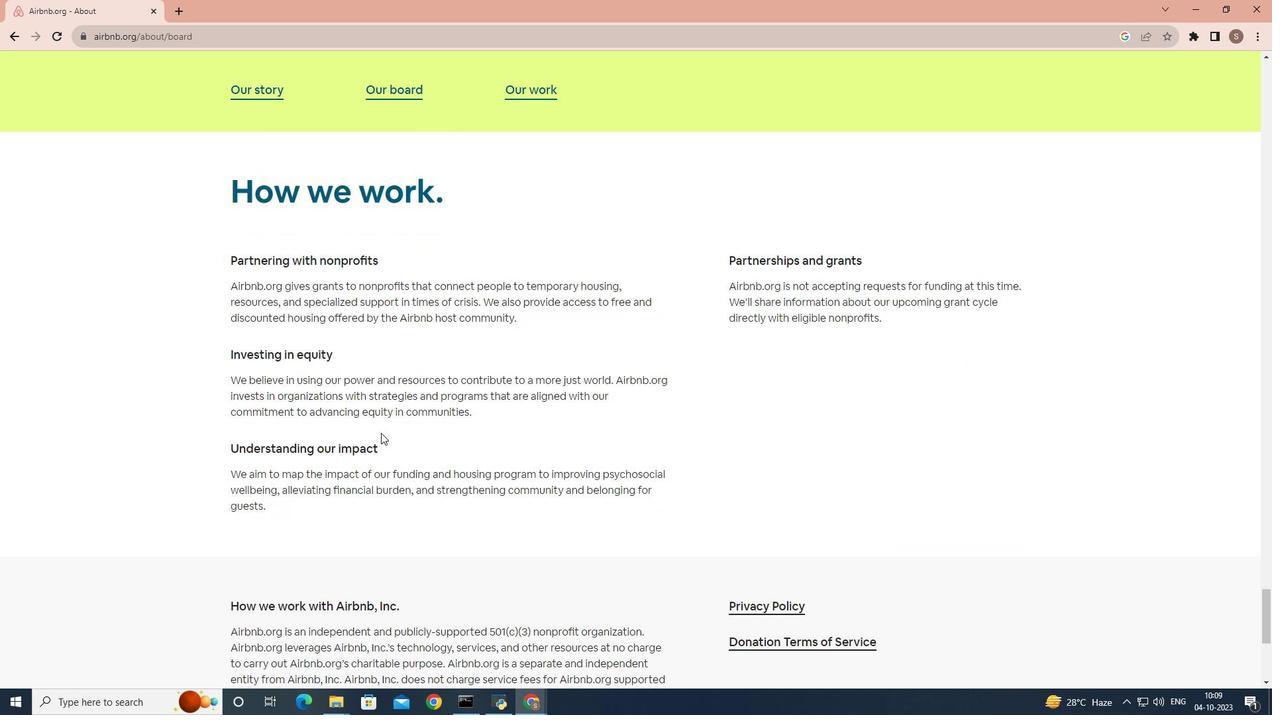 
Action: Mouse scrolled (381, 432) with delta (0, 0)
Screenshot: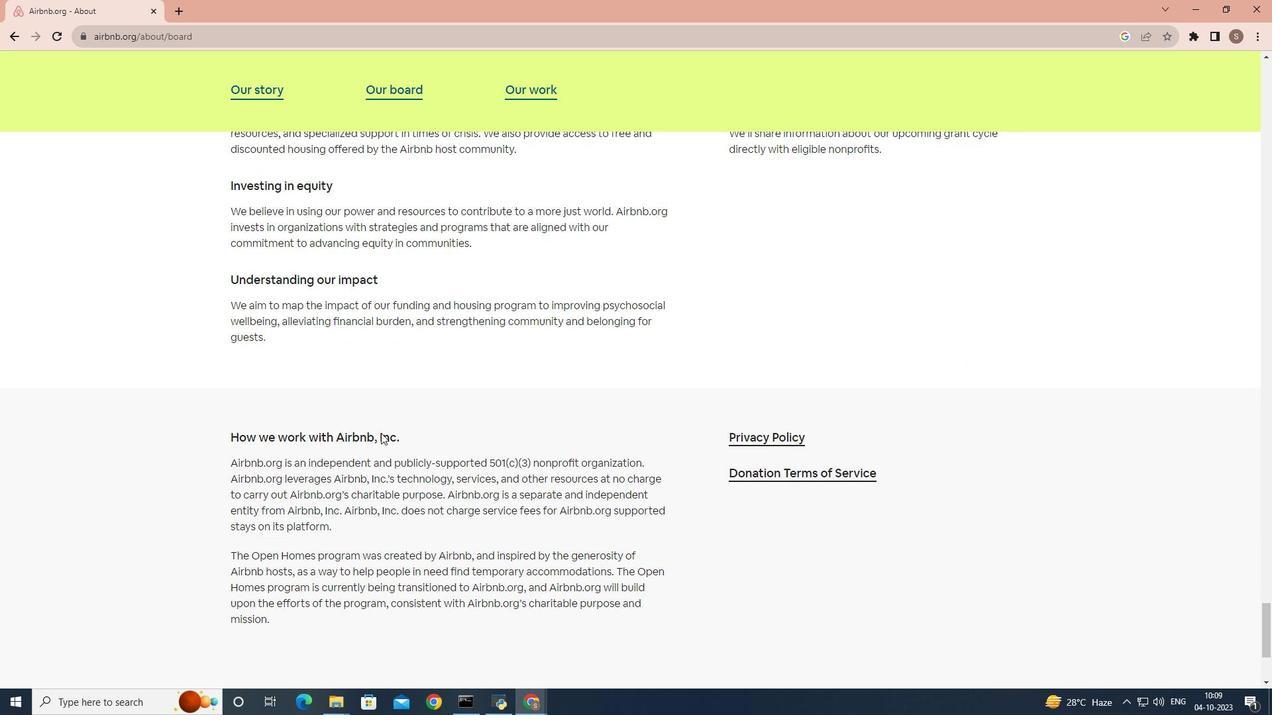
